 Task: Search one way flight ticket for 3 adults in first from Amarillo: Rick Husband Amarillo International Airport to Fort Wayne: Fort Wayne International Airport on 8-4-2023. Number of bags: 1 carry on bag. Price is upto 87000. Outbound departure time preference is 21:30.
Action: Mouse moved to (256, 336)
Screenshot: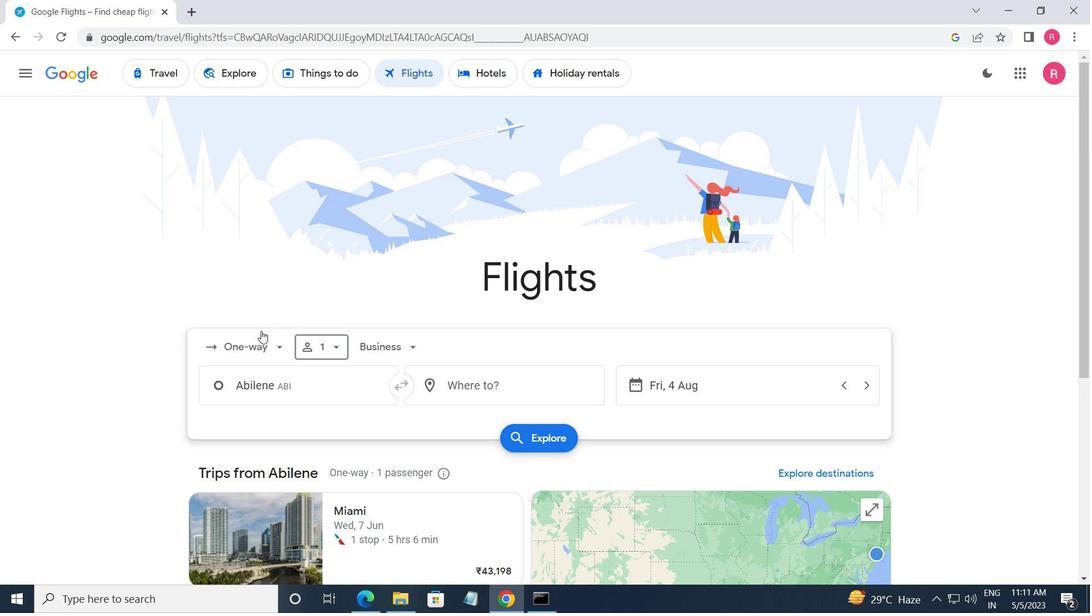 
Action: Mouse pressed left at (256, 336)
Screenshot: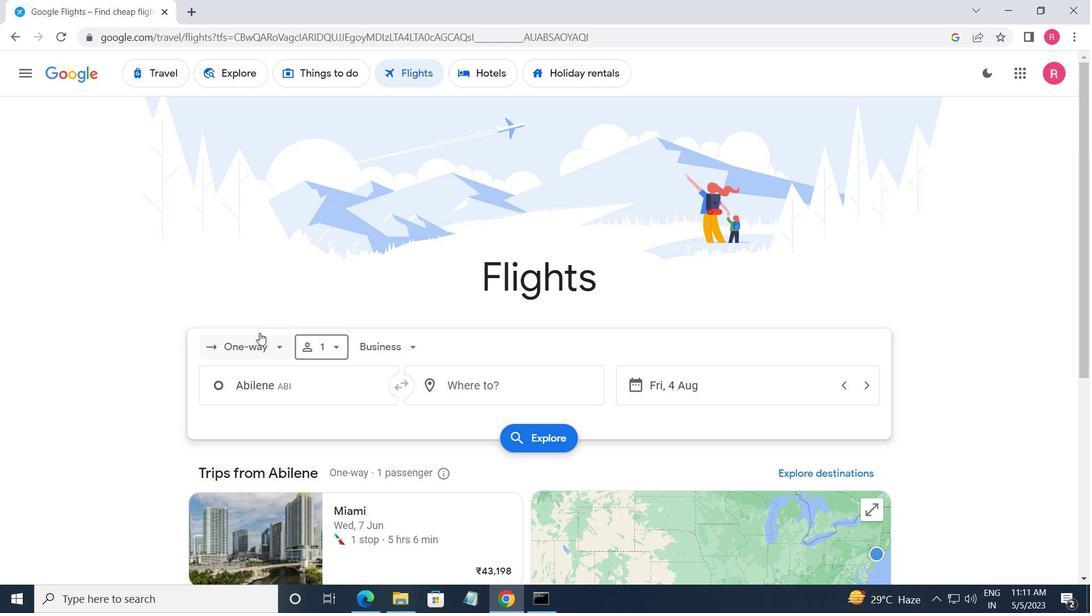 
Action: Mouse moved to (281, 405)
Screenshot: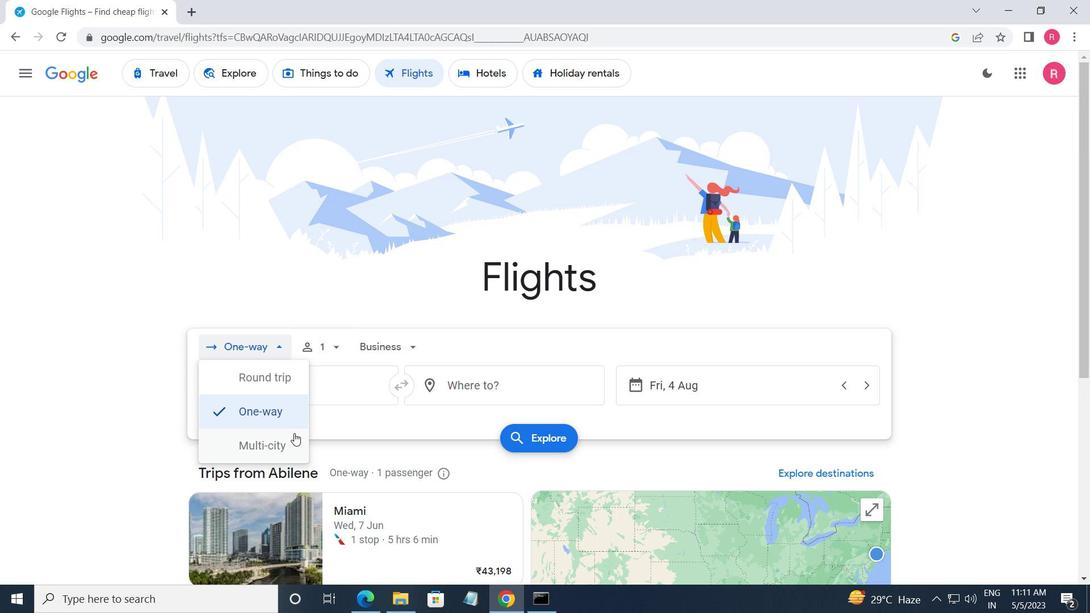
Action: Mouse pressed left at (281, 405)
Screenshot: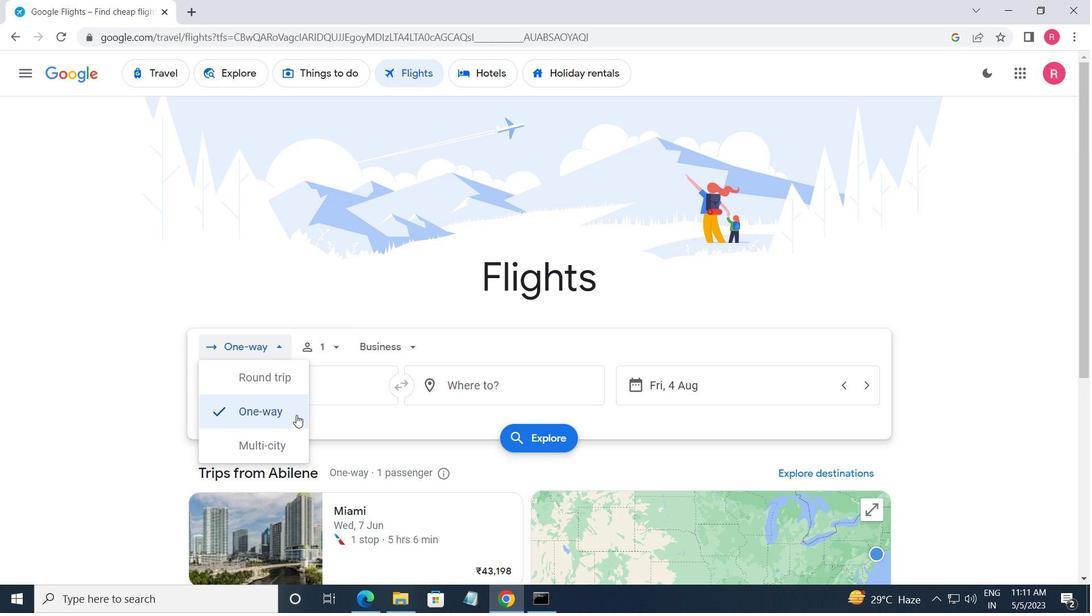 
Action: Mouse moved to (337, 354)
Screenshot: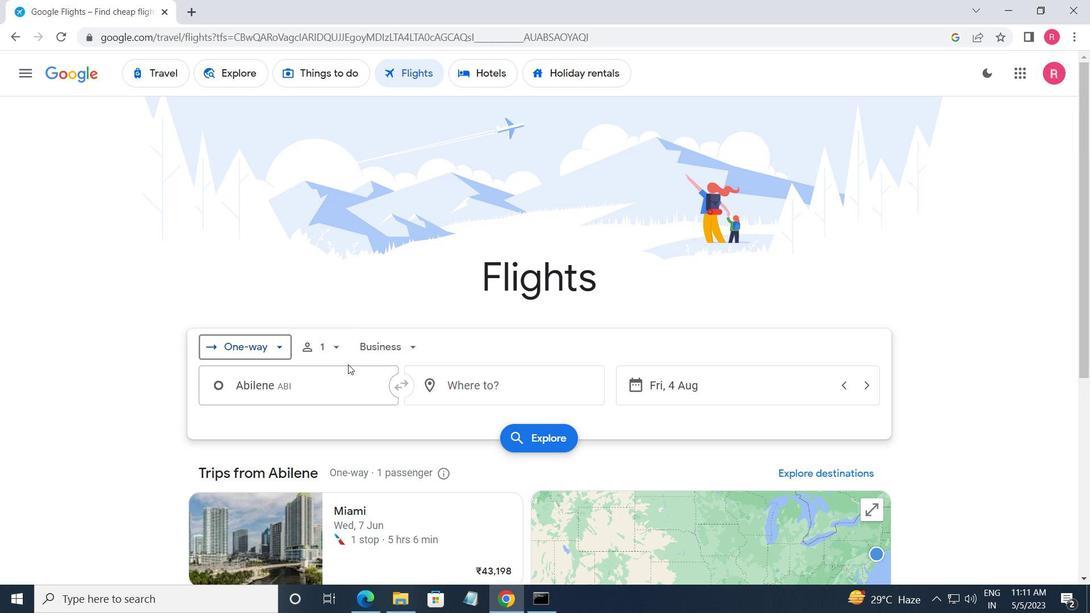 
Action: Mouse pressed left at (337, 354)
Screenshot: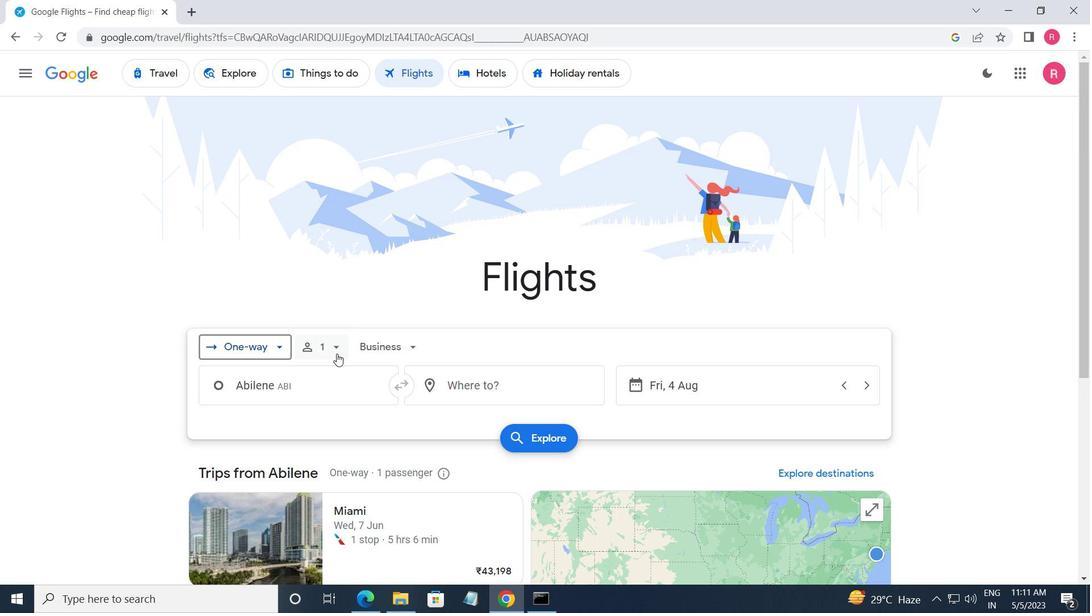 
Action: Mouse moved to (451, 385)
Screenshot: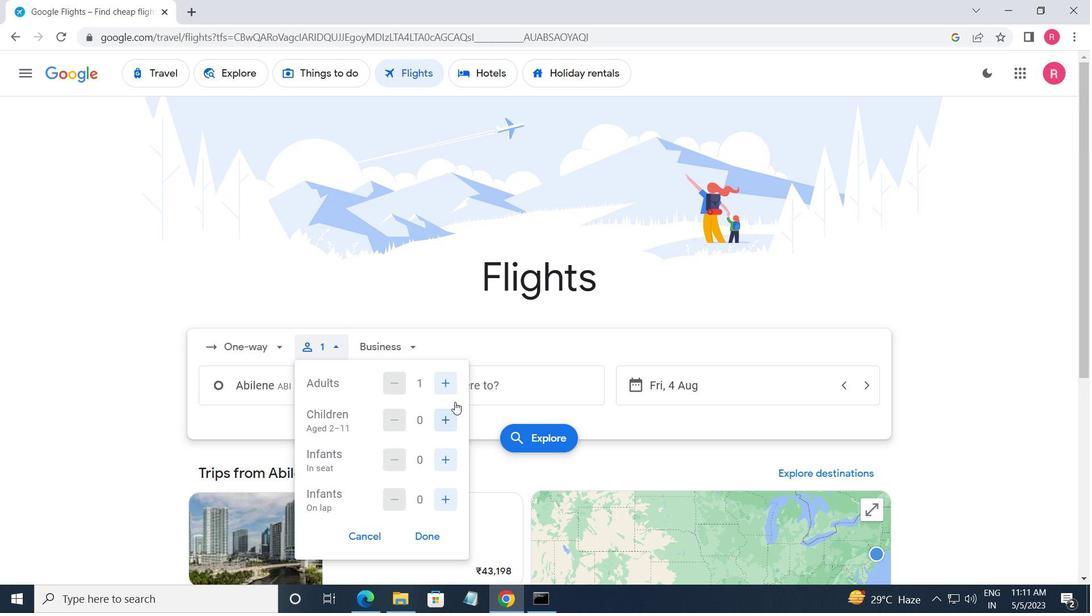 
Action: Mouse pressed left at (451, 385)
Screenshot: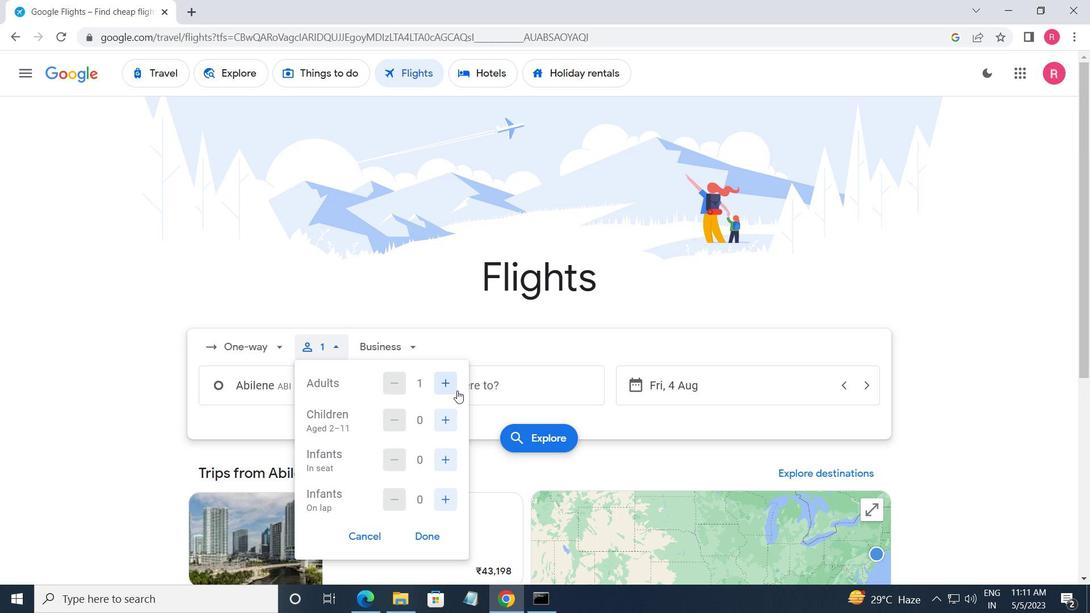 
Action: Mouse pressed left at (451, 385)
Screenshot: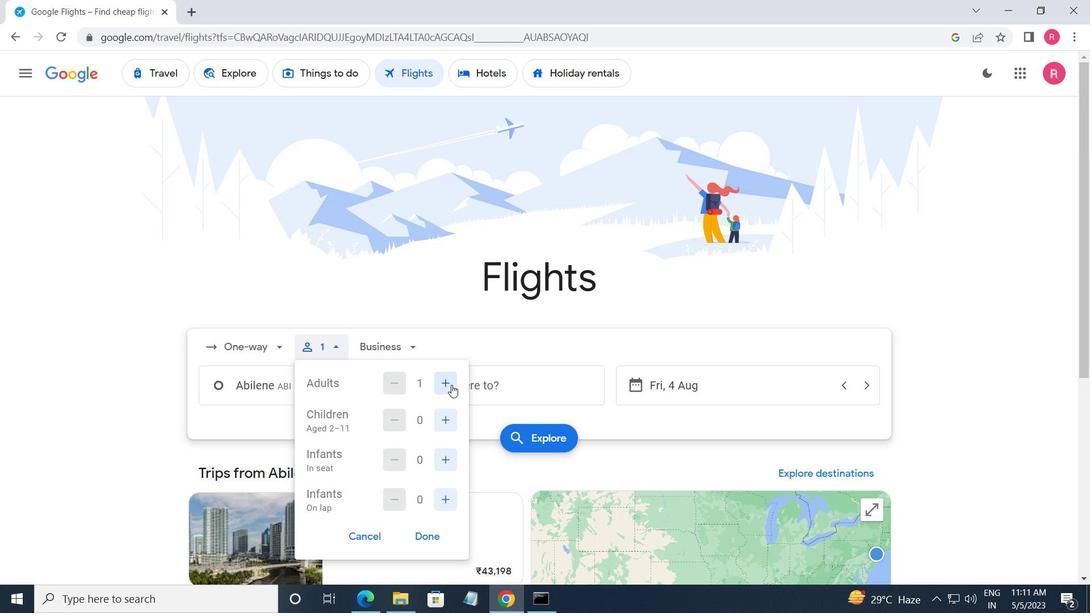 
Action: Mouse moved to (391, 345)
Screenshot: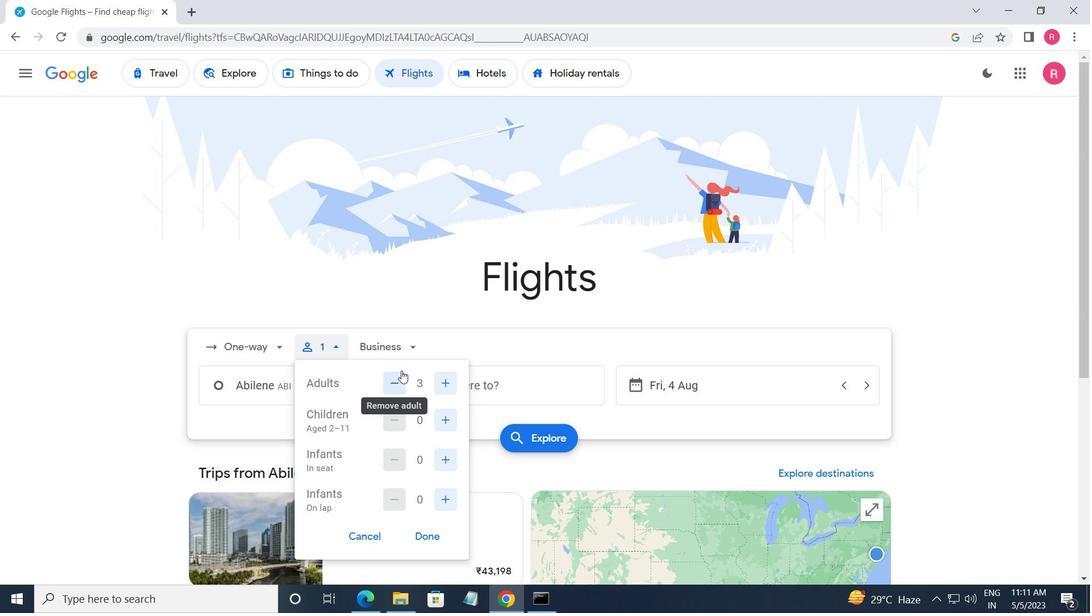 
Action: Mouse pressed left at (391, 345)
Screenshot: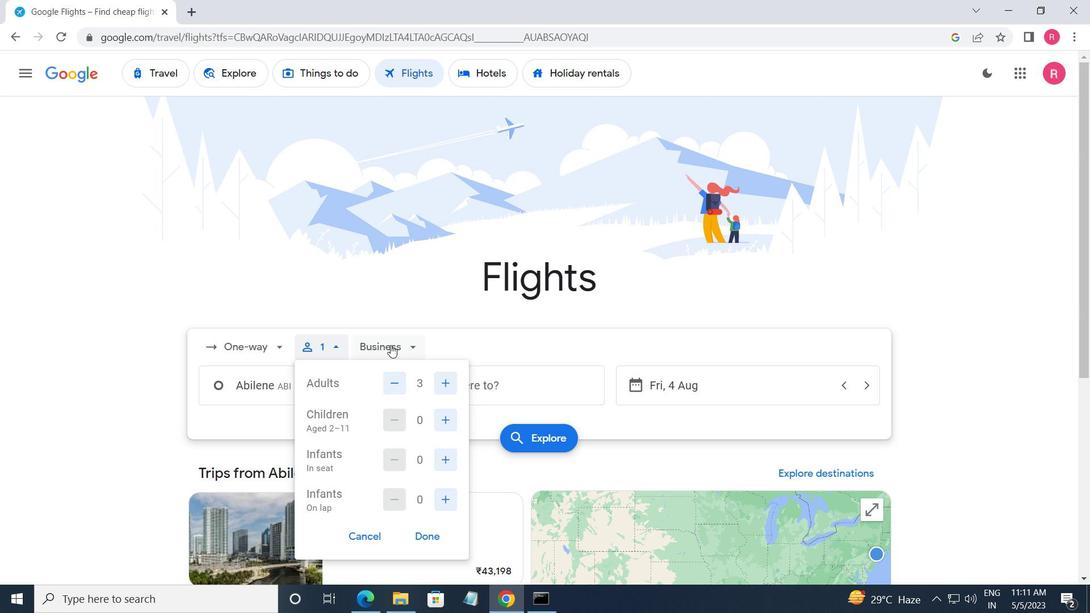 
Action: Mouse moved to (426, 482)
Screenshot: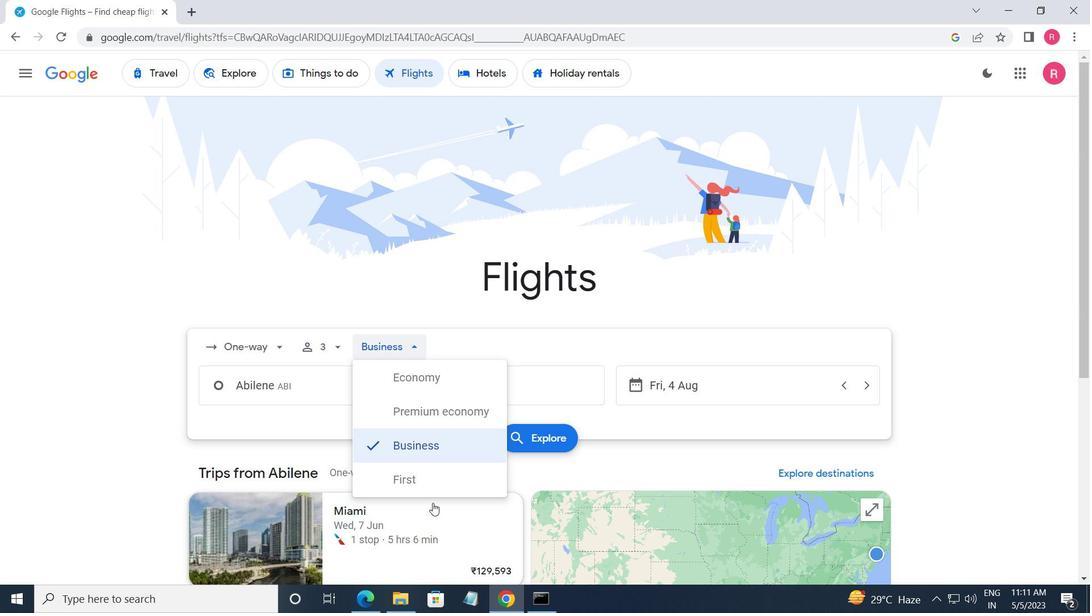 
Action: Mouse pressed left at (426, 482)
Screenshot: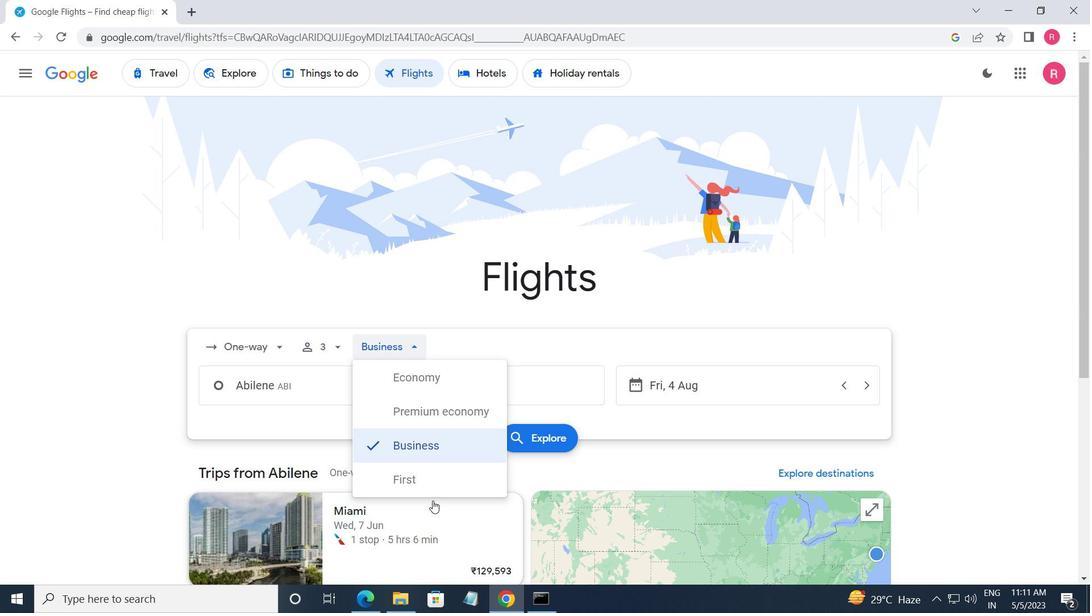 
Action: Mouse moved to (358, 397)
Screenshot: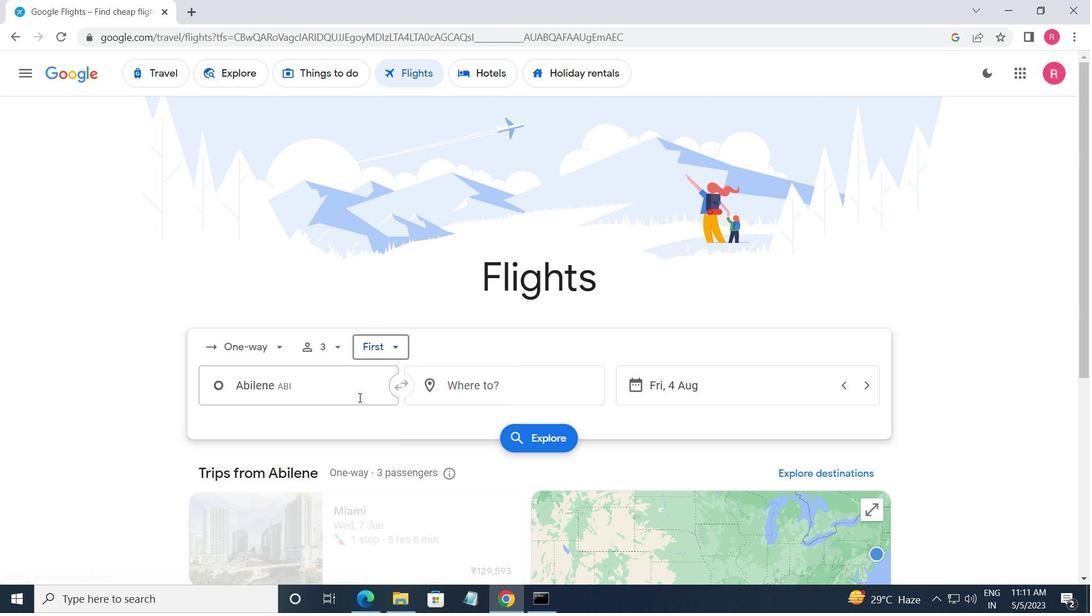 
Action: Mouse pressed left at (358, 397)
Screenshot: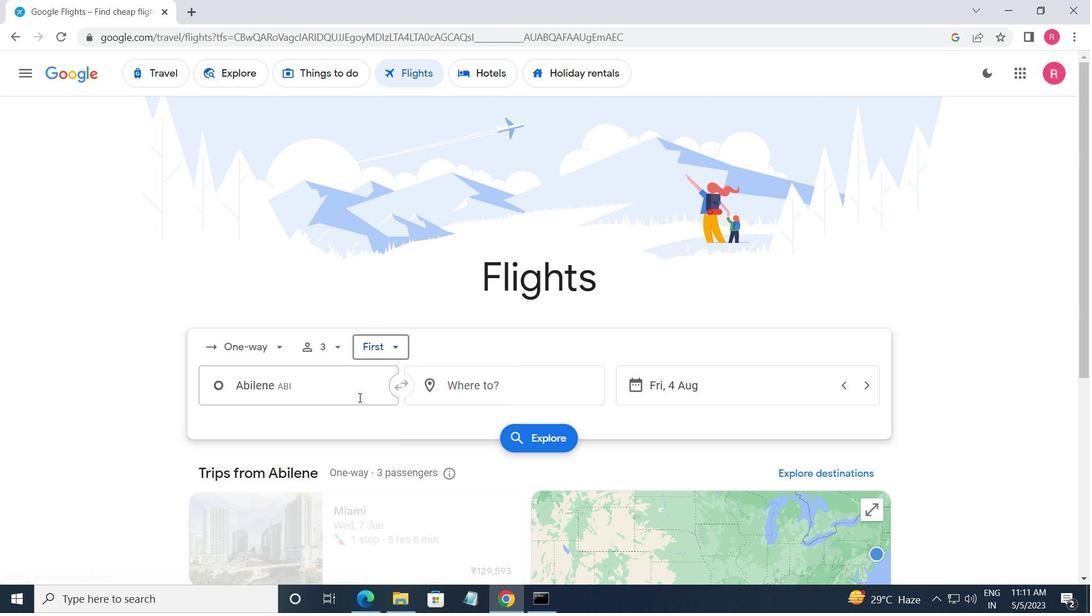 
Action: Mouse moved to (359, 395)
Screenshot: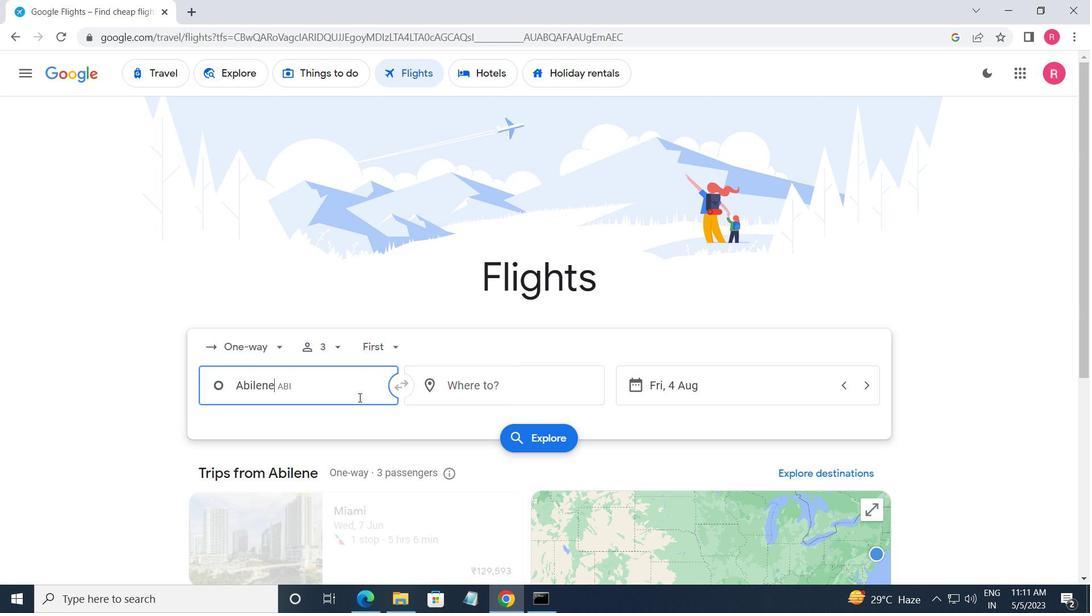 
Action: Key pressed <Key.shift>RICK<Key.space>
Screenshot: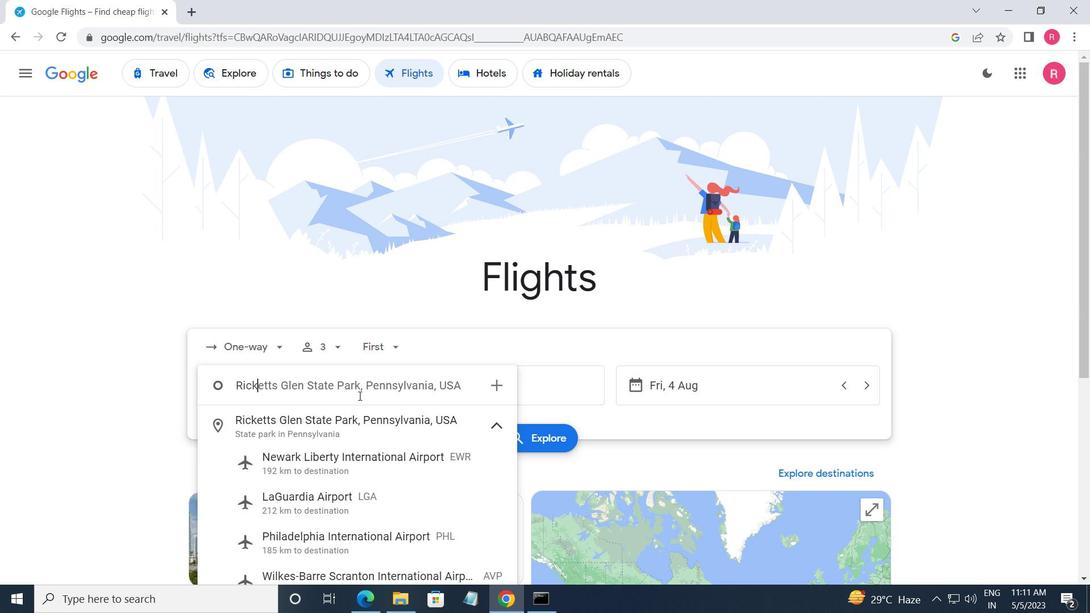 
Action: Mouse moved to (352, 434)
Screenshot: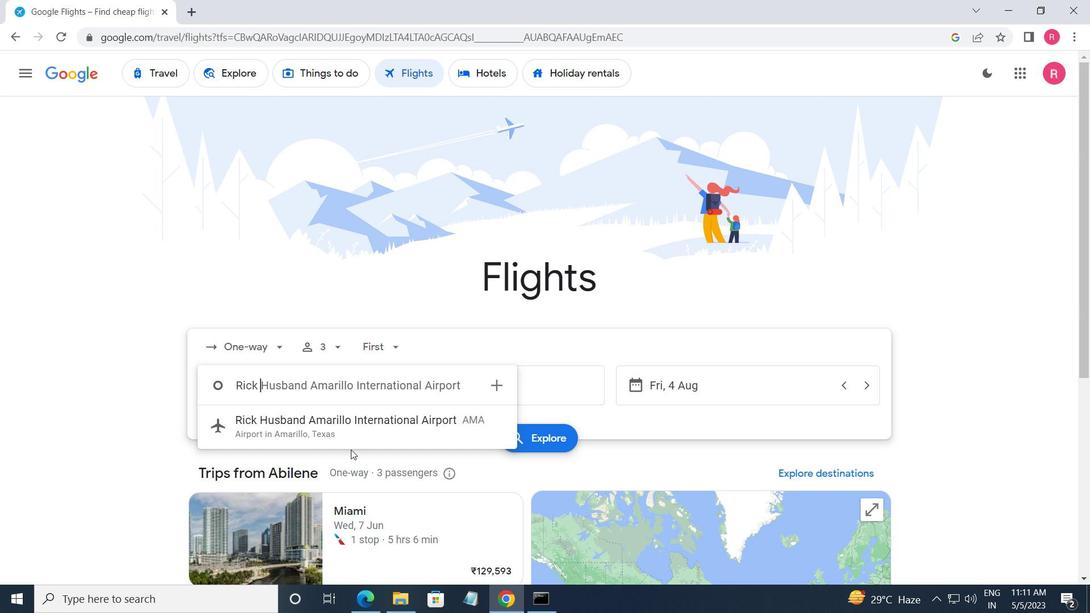 
Action: Mouse pressed left at (352, 434)
Screenshot: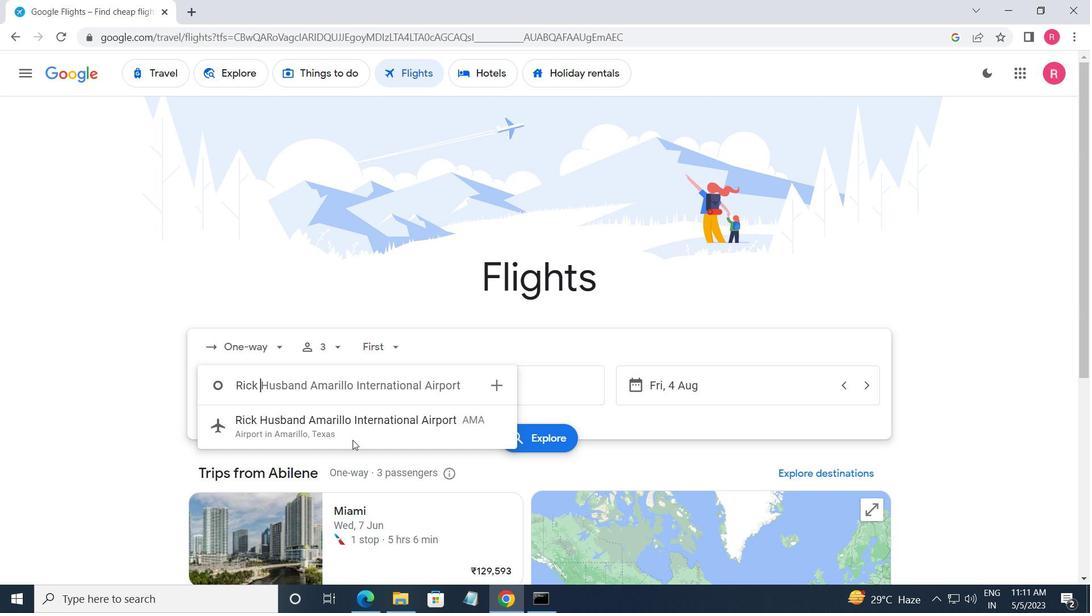 
Action: Mouse moved to (453, 391)
Screenshot: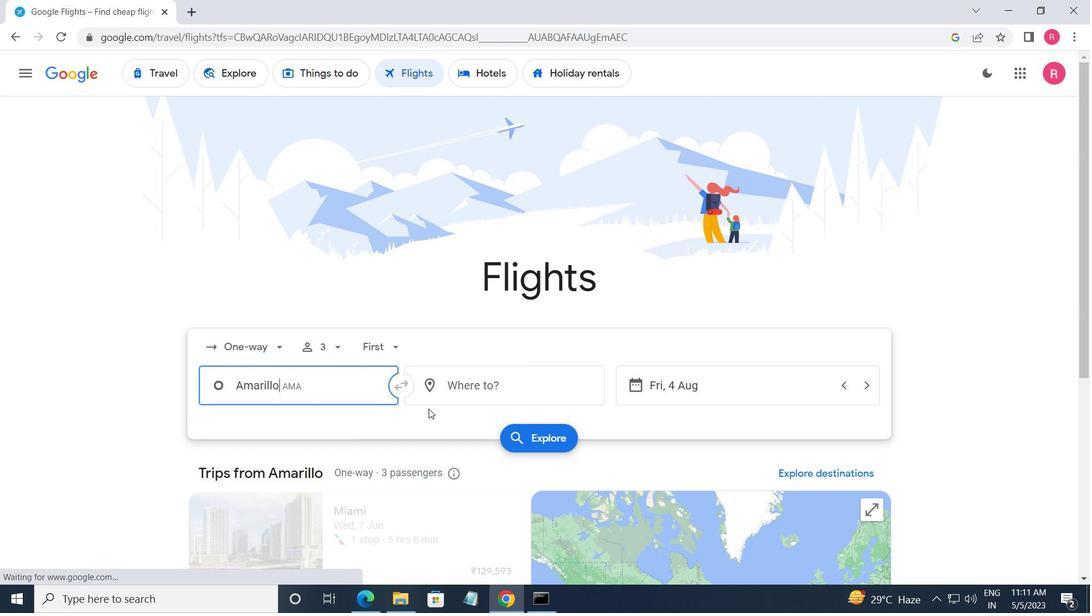 
Action: Mouse pressed left at (453, 391)
Screenshot: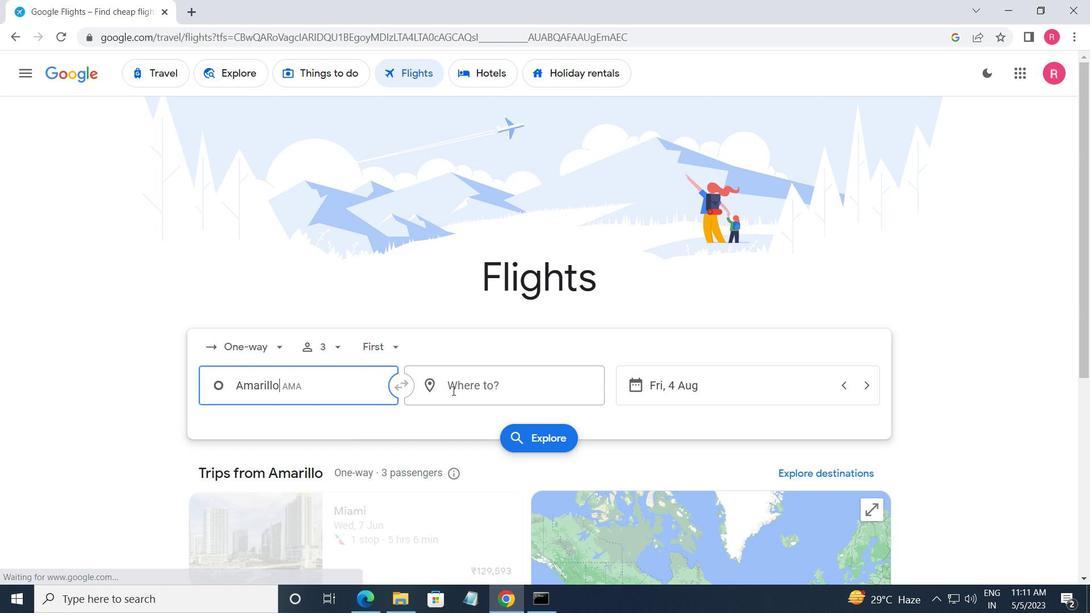 
Action: Mouse moved to (503, 523)
Screenshot: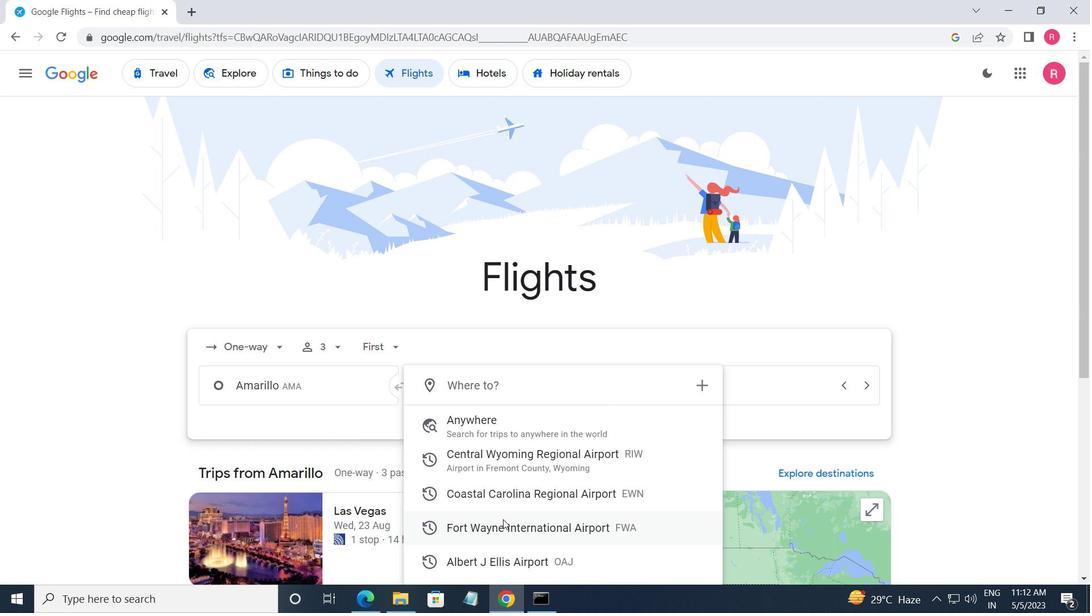 
Action: Mouse pressed left at (503, 523)
Screenshot: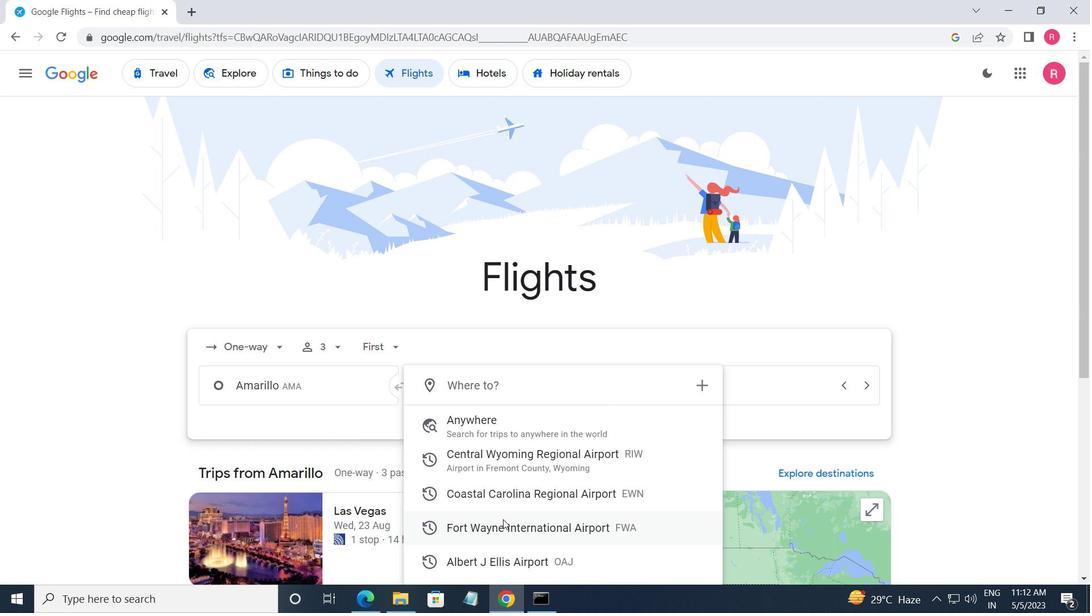 
Action: Mouse moved to (763, 390)
Screenshot: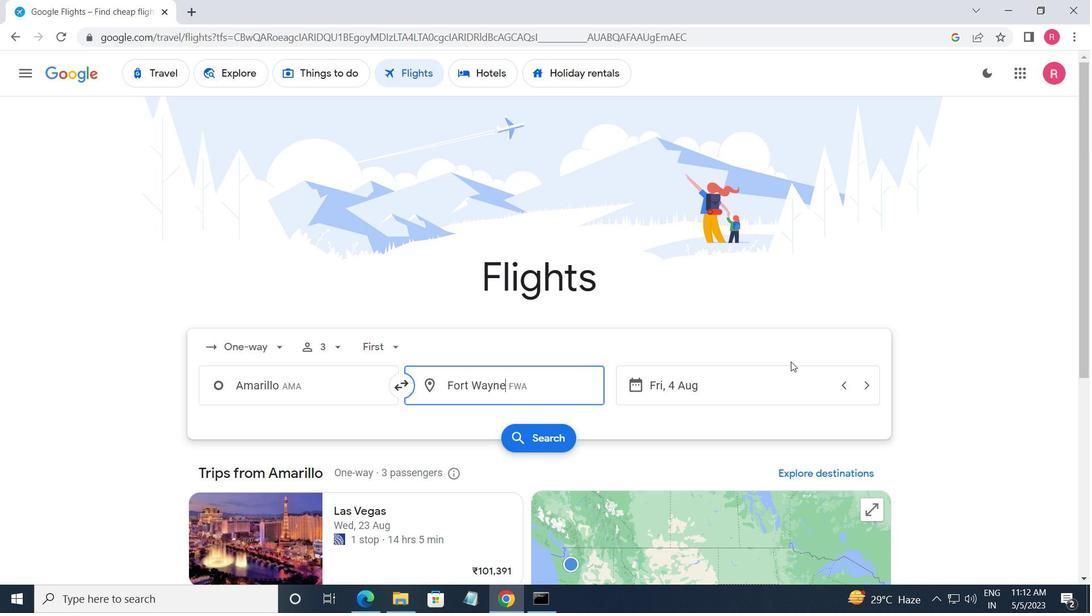 
Action: Mouse pressed left at (763, 390)
Screenshot: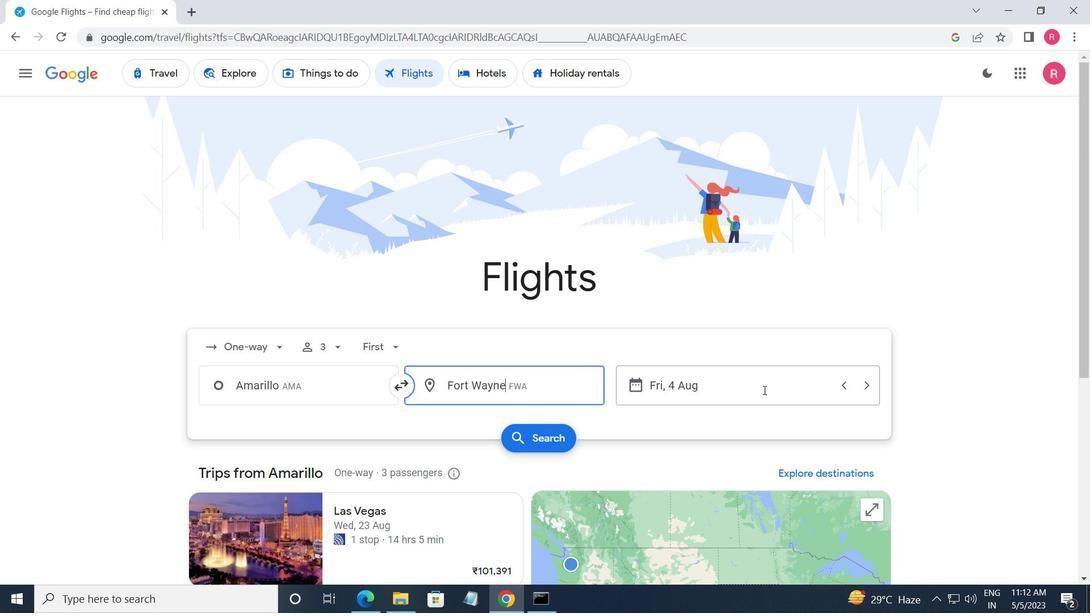 
Action: Mouse moved to (548, 326)
Screenshot: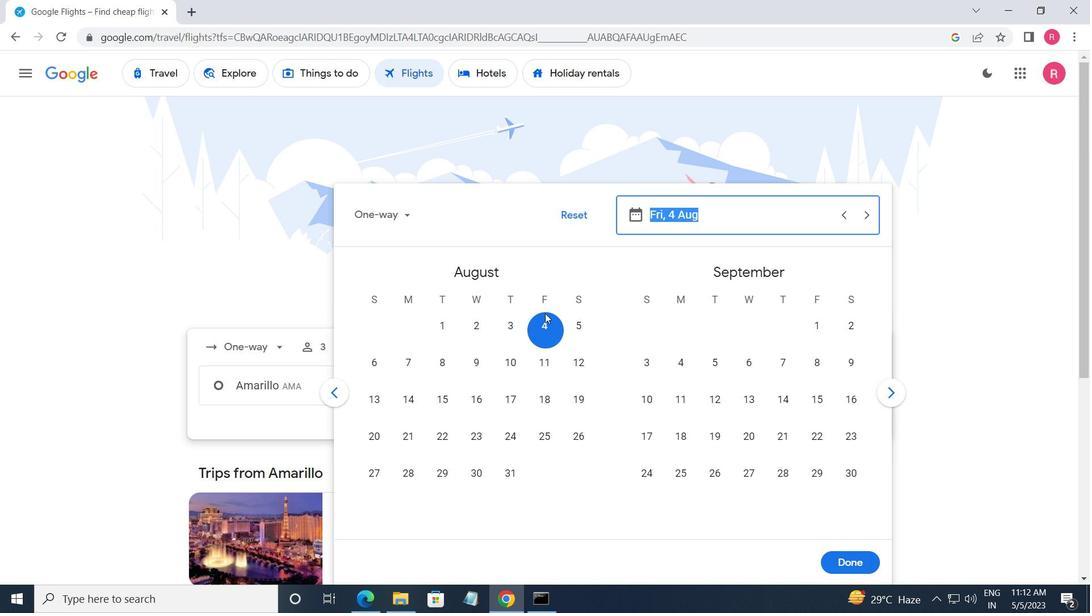 
Action: Mouse pressed left at (548, 326)
Screenshot: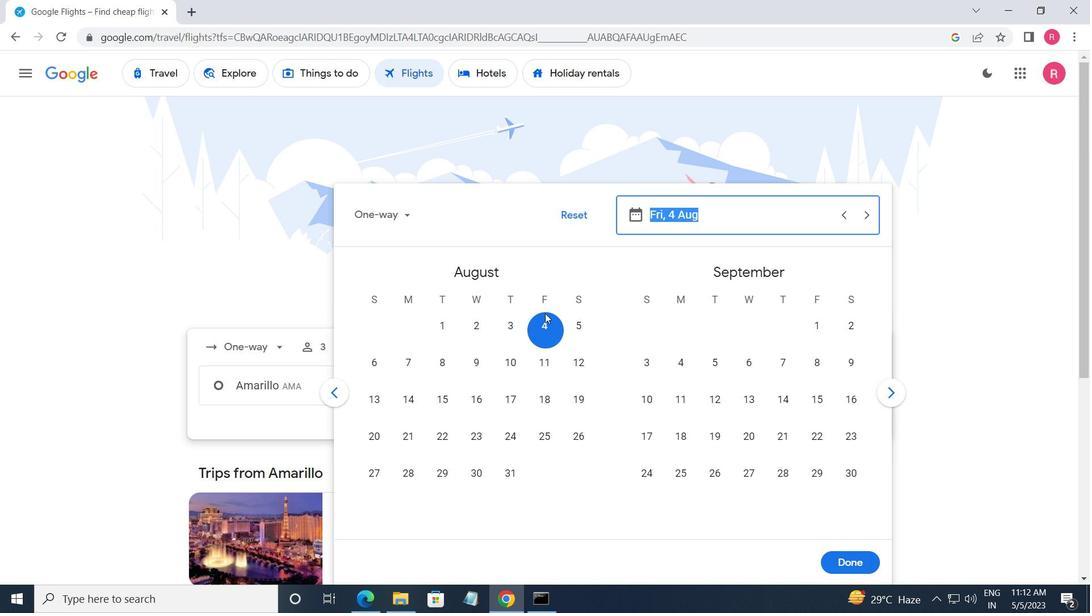
Action: Mouse moved to (848, 554)
Screenshot: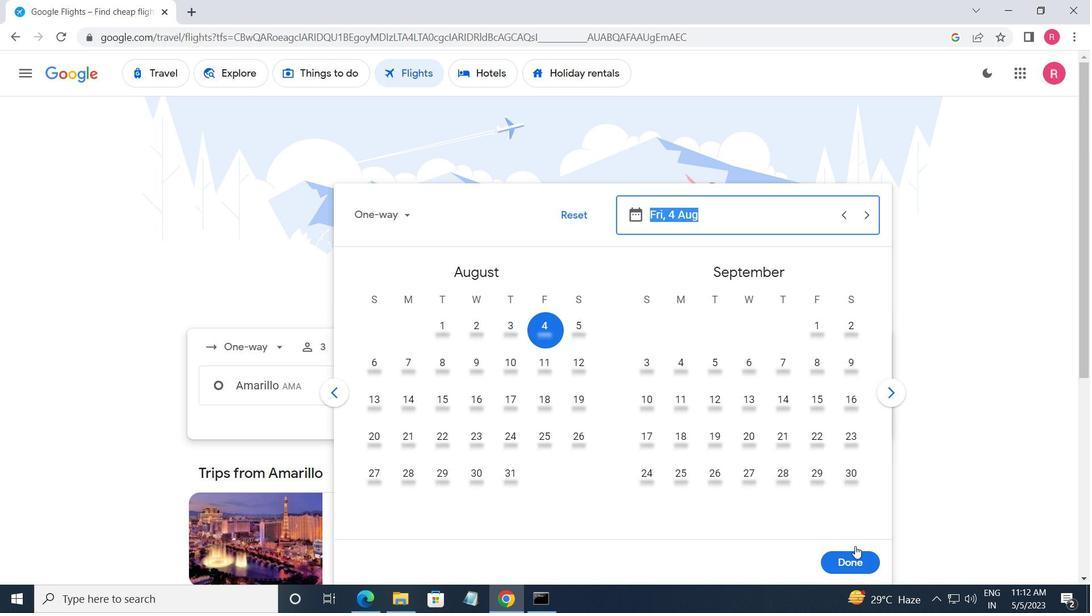 
Action: Mouse pressed left at (848, 554)
Screenshot: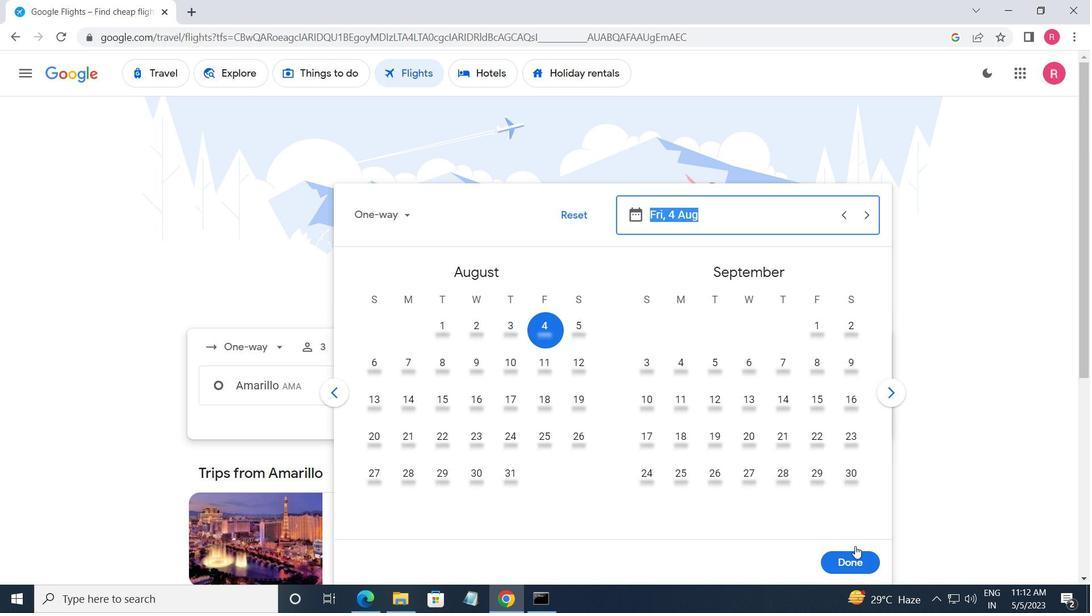 
Action: Mouse moved to (550, 425)
Screenshot: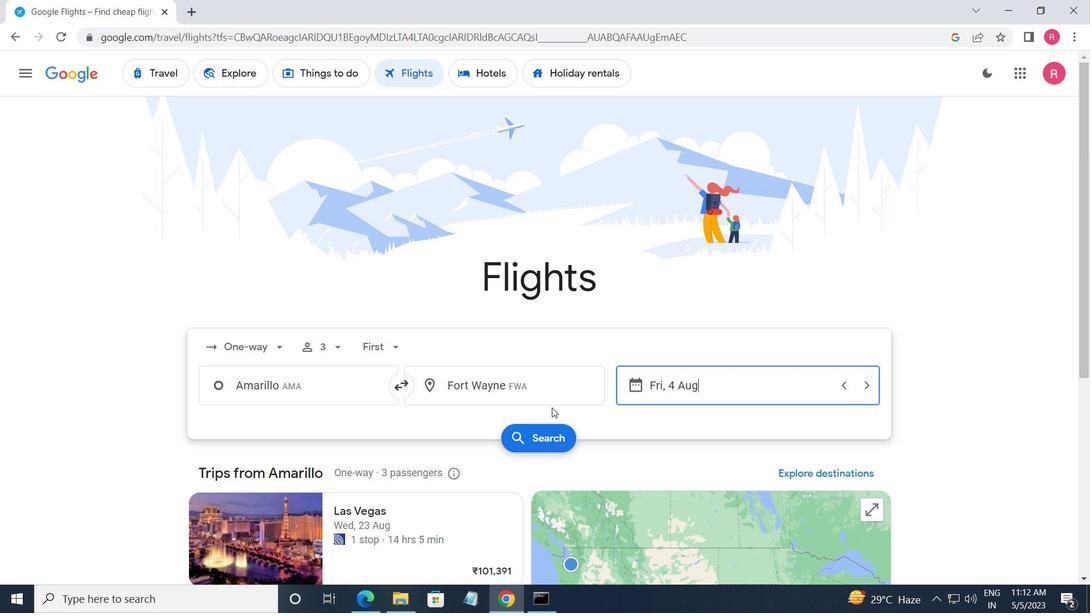 
Action: Mouse pressed left at (550, 425)
Screenshot: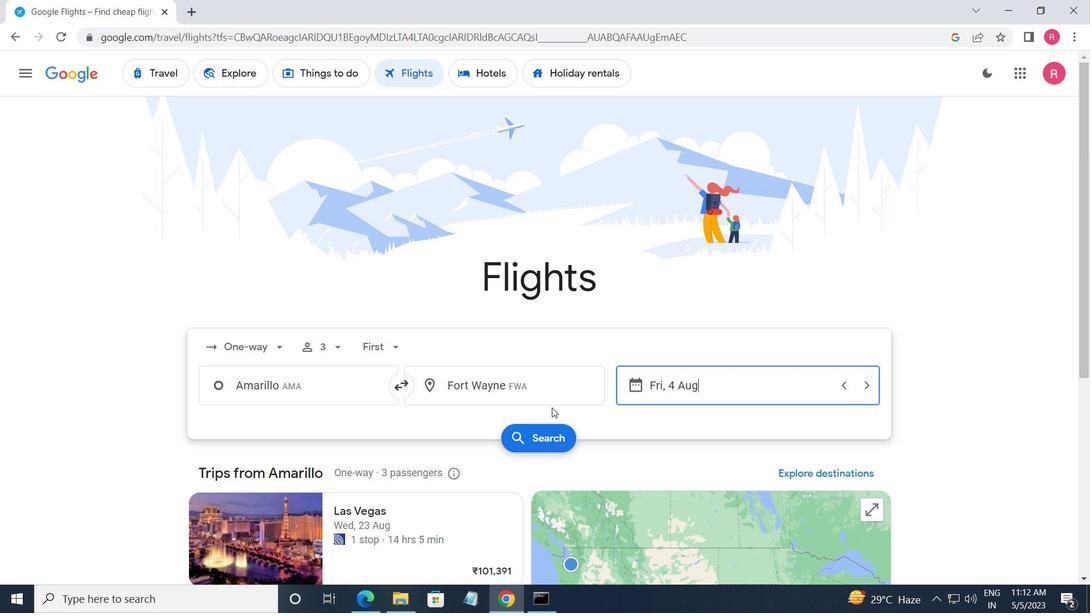 
Action: Mouse moved to (206, 204)
Screenshot: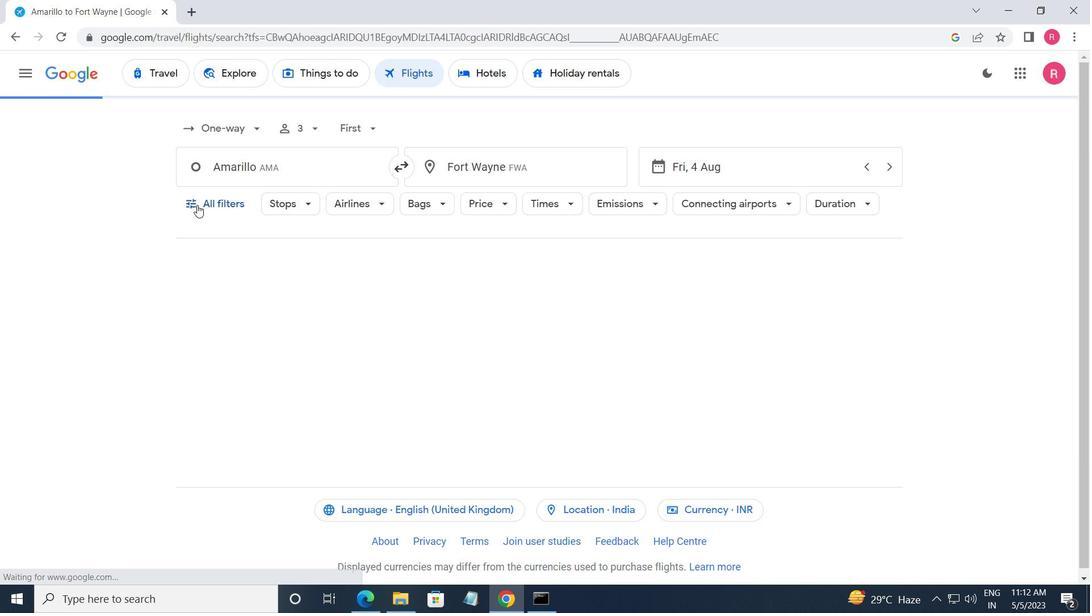 
Action: Mouse pressed left at (206, 204)
Screenshot: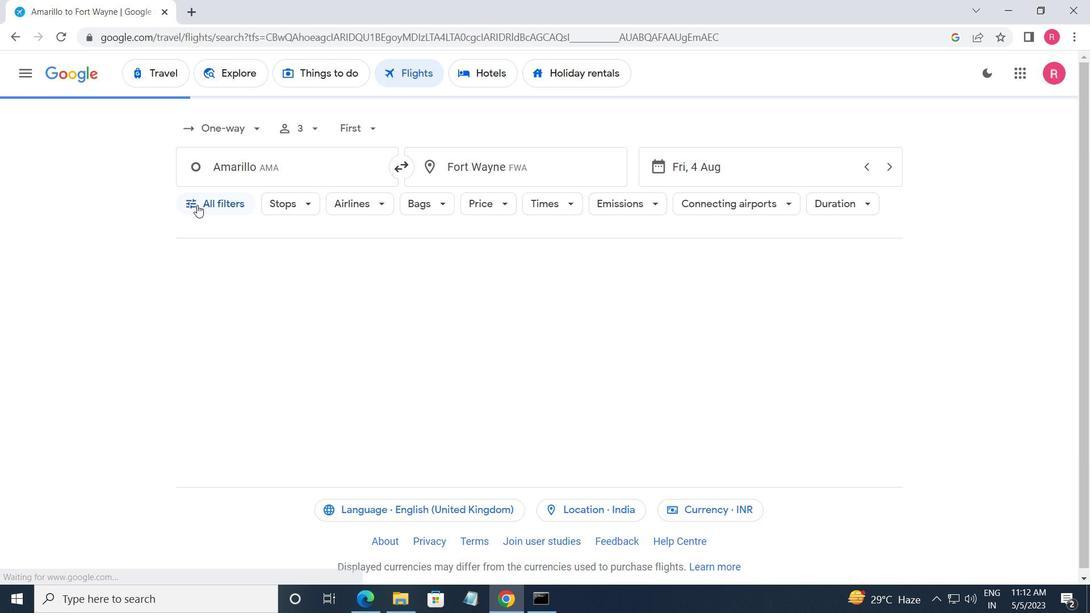 
Action: Mouse moved to (257, 336)
Screenshot: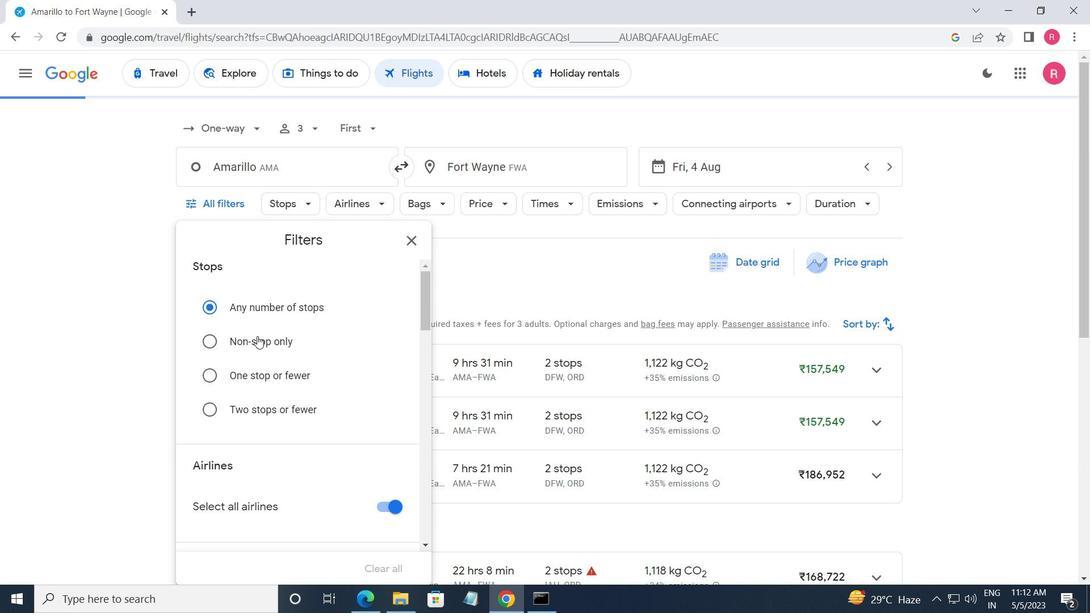 
Action: Mouse scrolled (257, 336) with delta (0, 0)
Screenshot: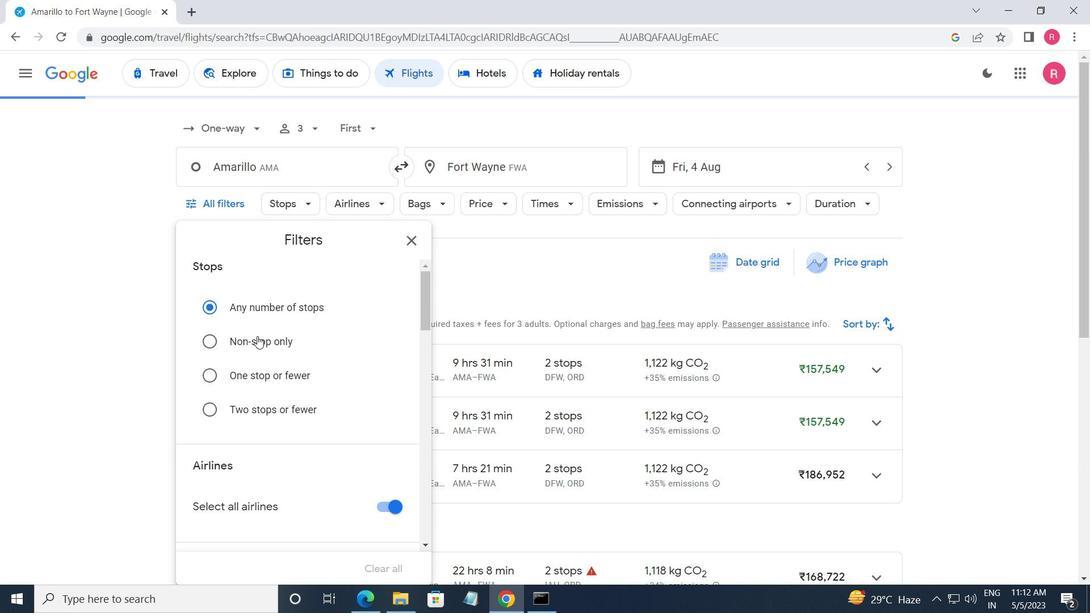 
Action: Mouse scrolled (257, 336) with delta (0, 0)
Screenshot: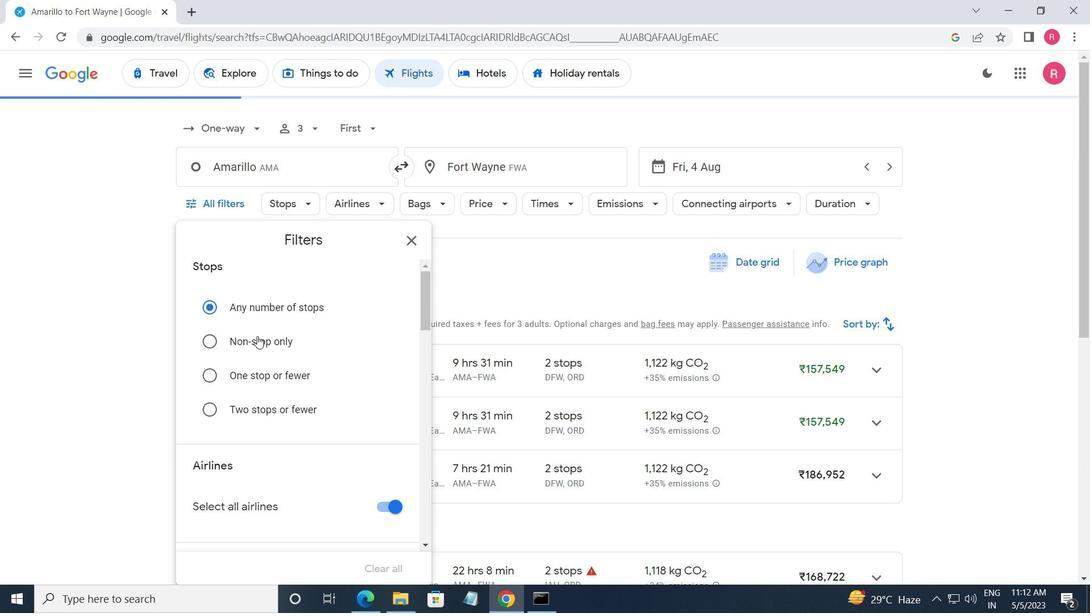 
Action: Mouse scrolled (257, 336) with delta (0, 0)
Screenshot: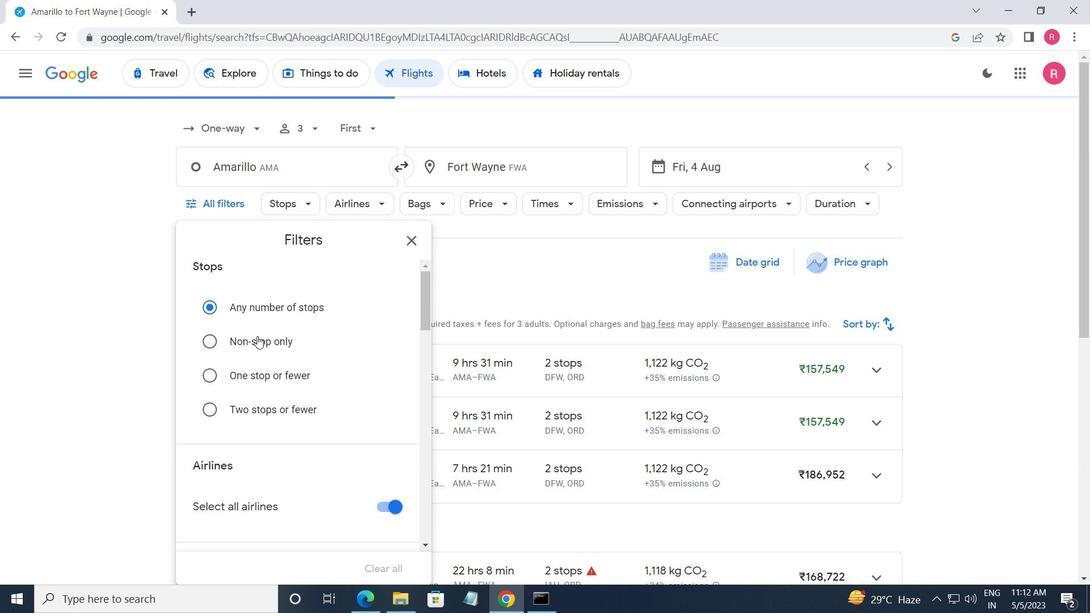 
Action: Mouse moved to (269, 333)
Screenshot: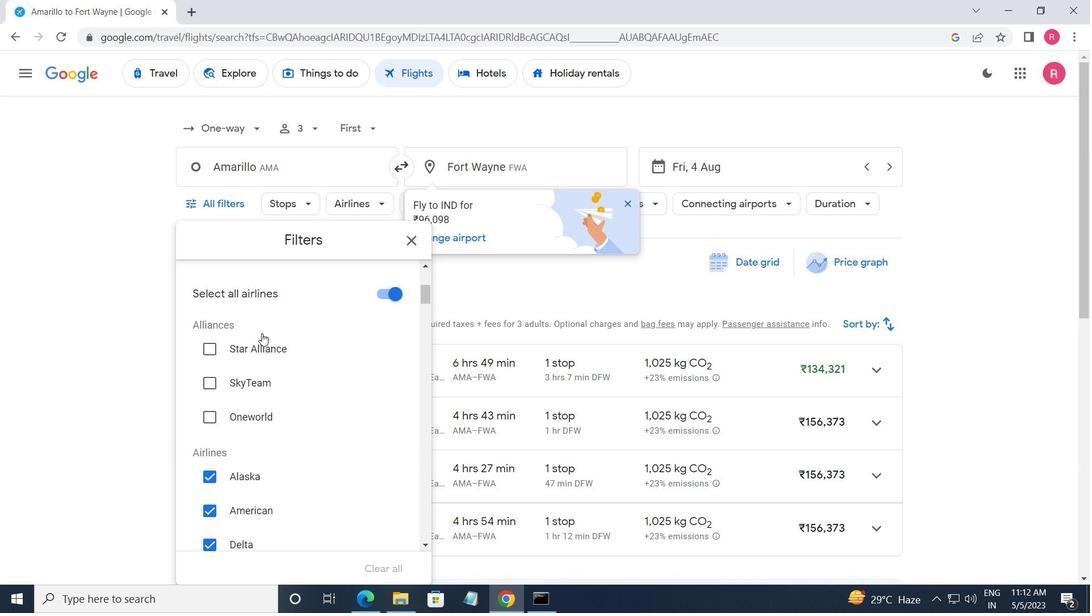
Action: Mouse scrolled (269, 333) with delta (0, 0)
Screenshot: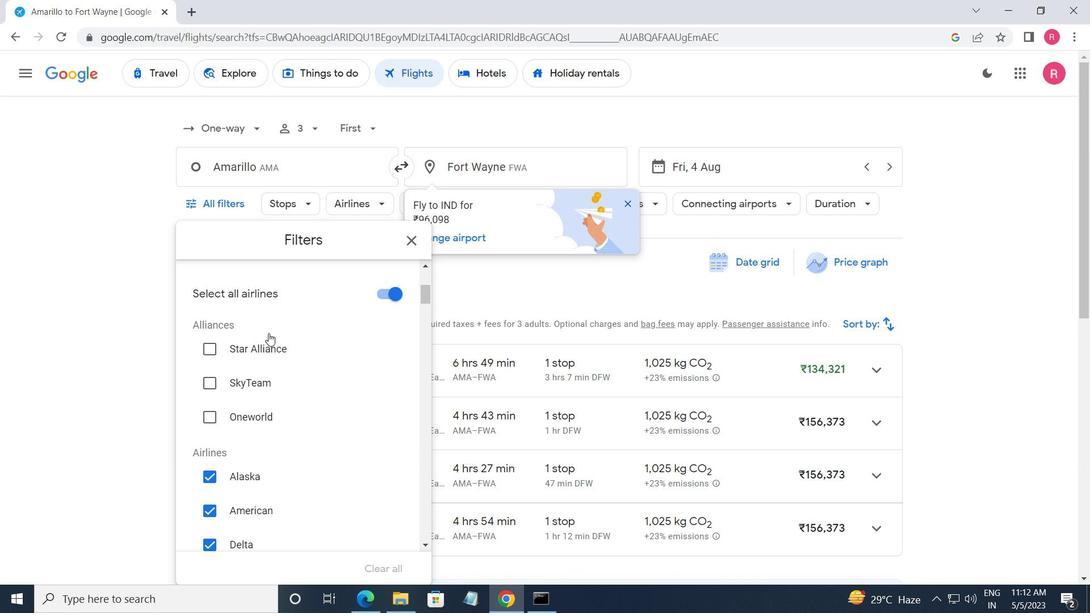 
Action: Mouse scrolled (269, 334) with delta (0, 0)
Screenshot: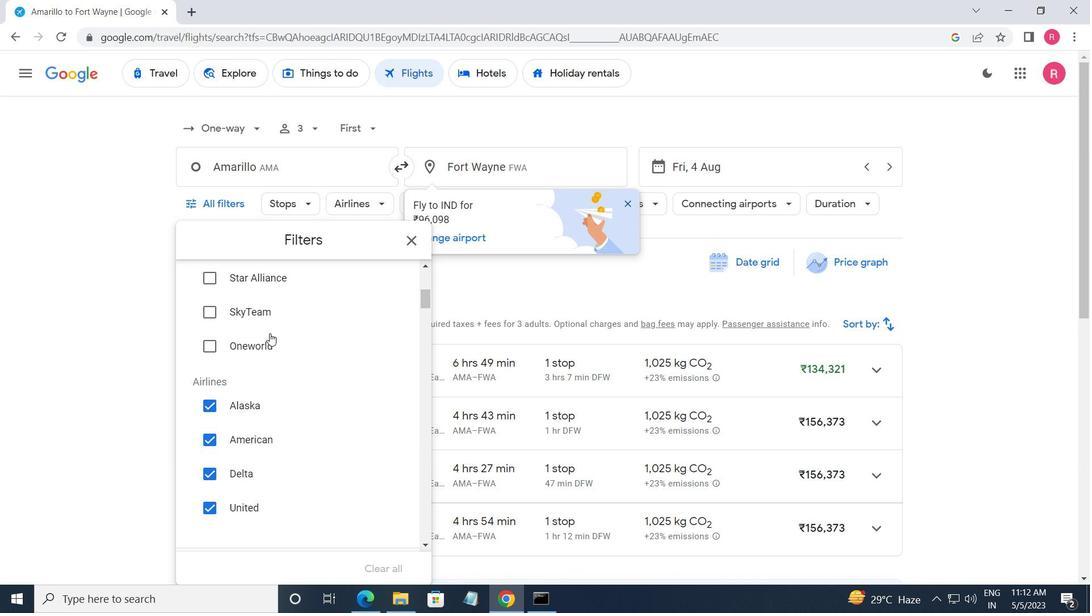 
Action: Mouse scrolled (269, 333) with delta (0, 0)
Screenshot: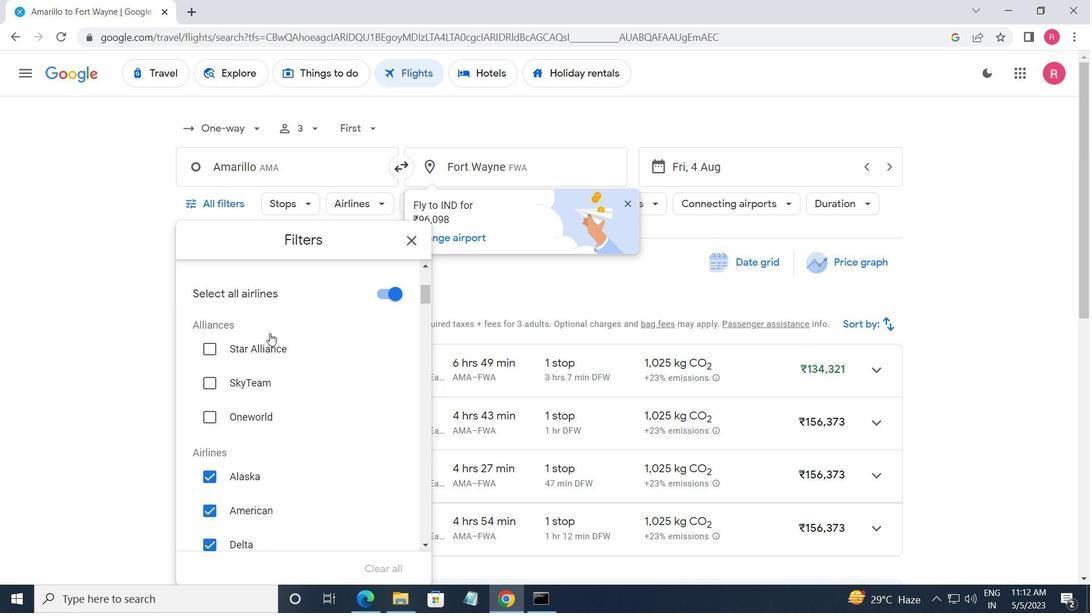 
Action: Mouse scrolled (269, 333) with delta (0, 0)
Screenshot: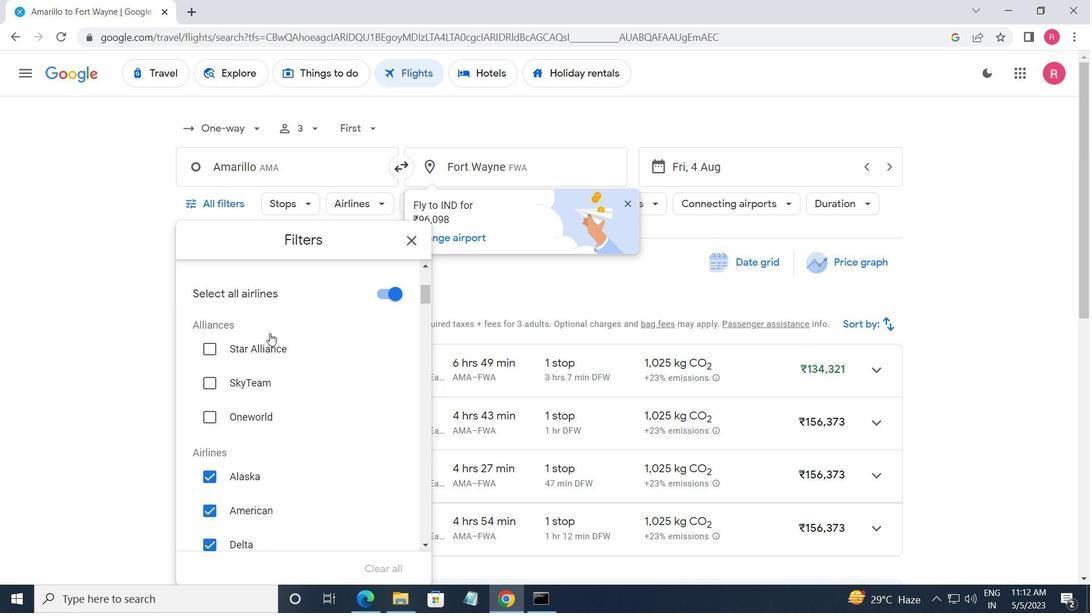 
Action: Mouse scrolled (269, 333) with delta (0, 0)
Screenshot: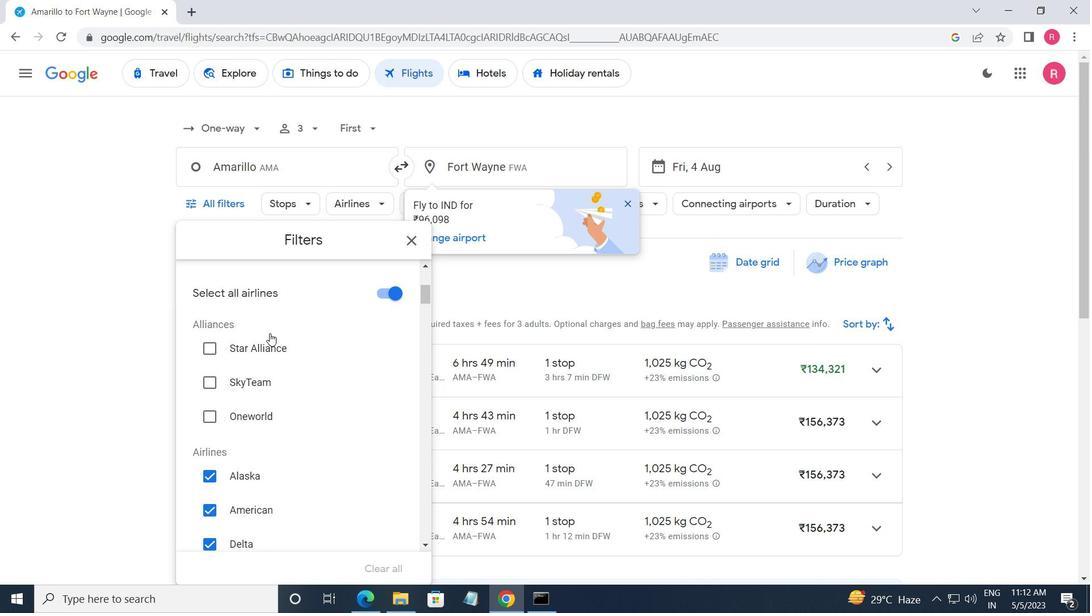 
Action: Mouse scrolled (269, 333) with delta (0, 0)
Screenshot: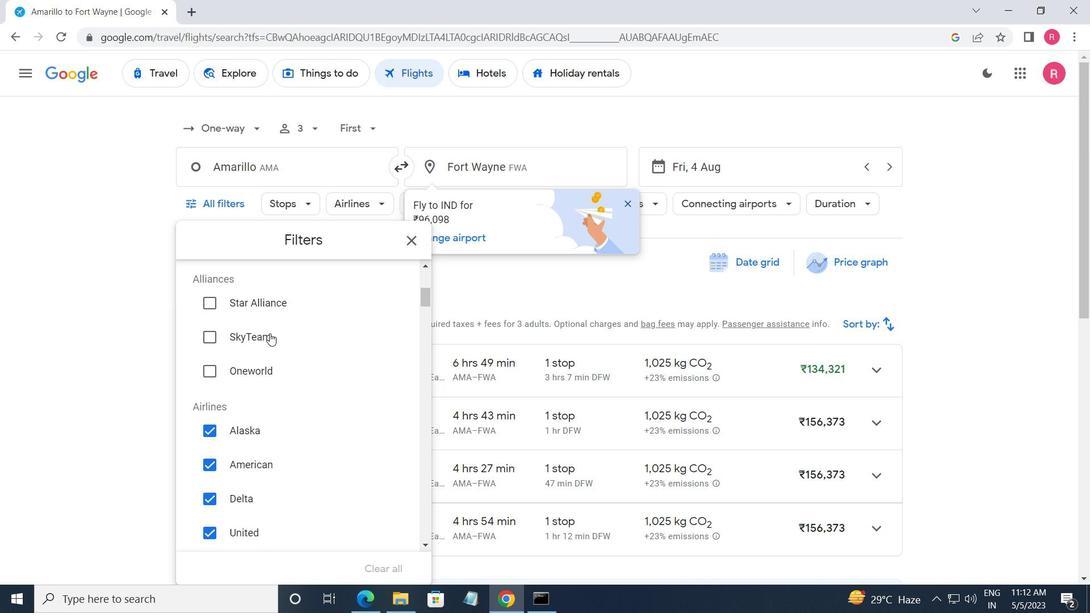 
Action: Mouse scrolled (269, 333) with delta (0, 0)
Screenshot: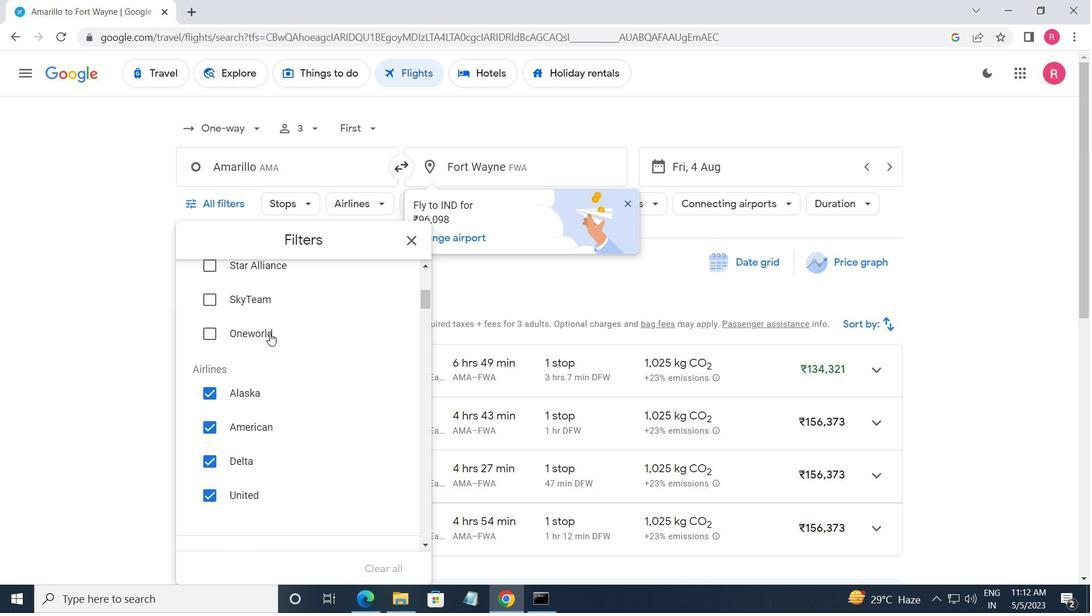 
Action: Mouse moved to (271, 338)
Screenshot: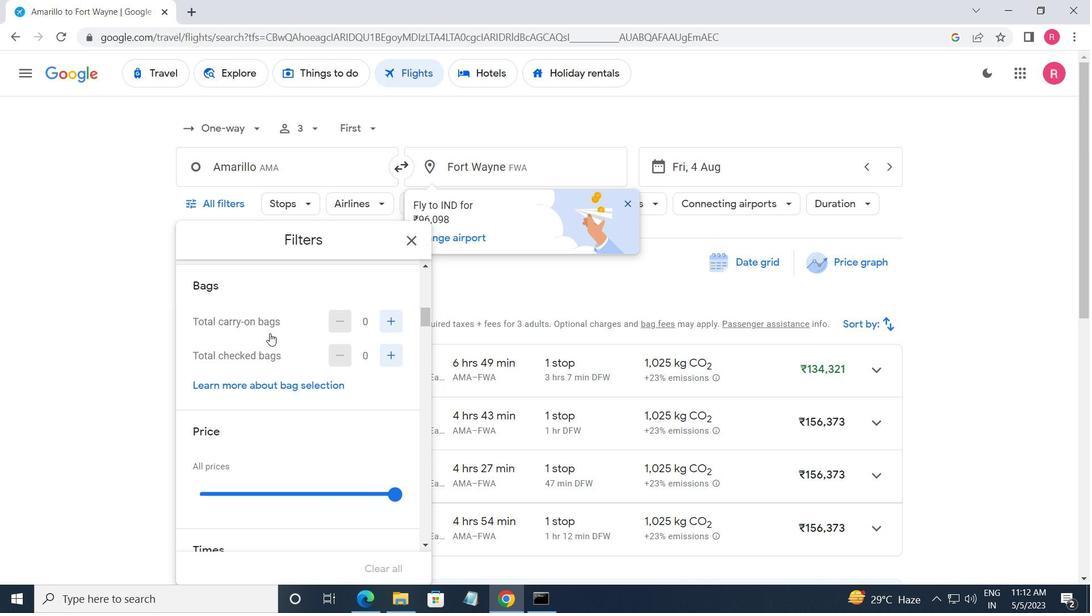 
Action: Mouse scrolled (271, 338) with delta (0, 0)
Screenshot: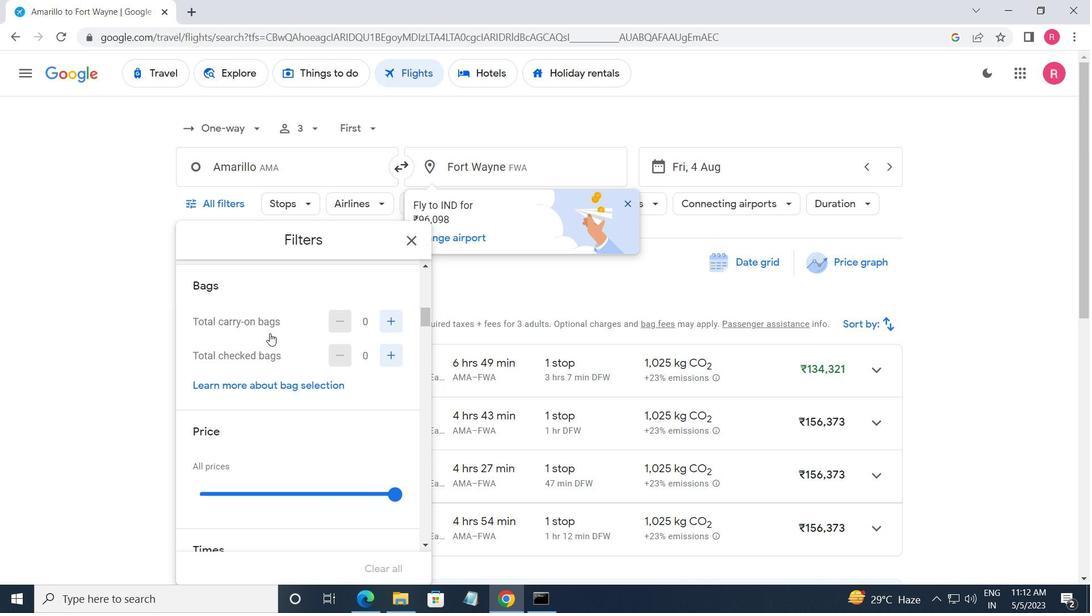 
Action: Mouse moved to (271, 340)
Screenshot: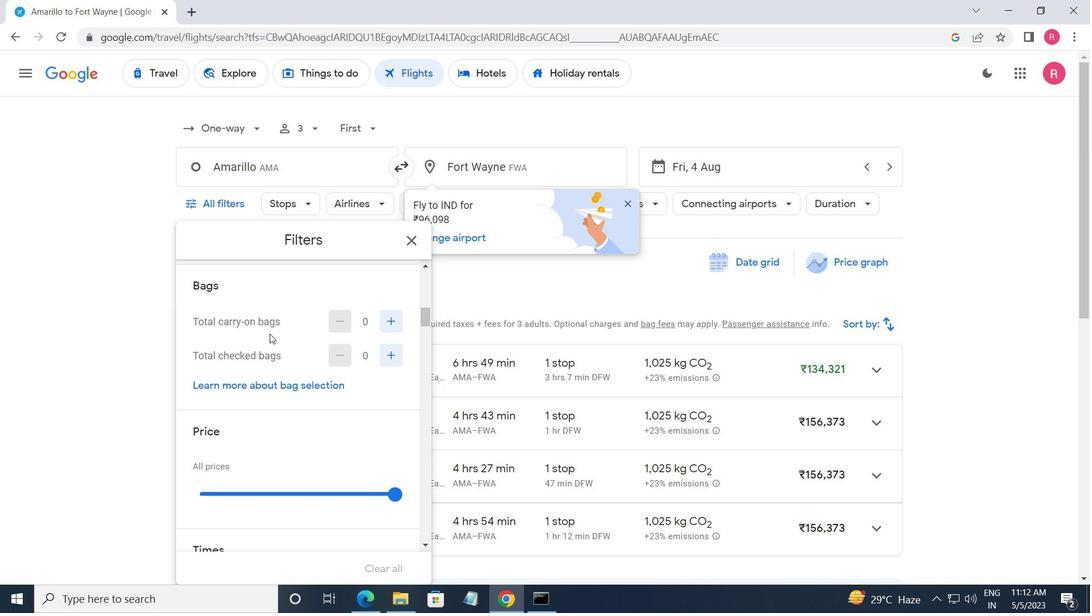 
Action: Mouse scrolled (271, 339) with delta (0, 0)
Screenshot: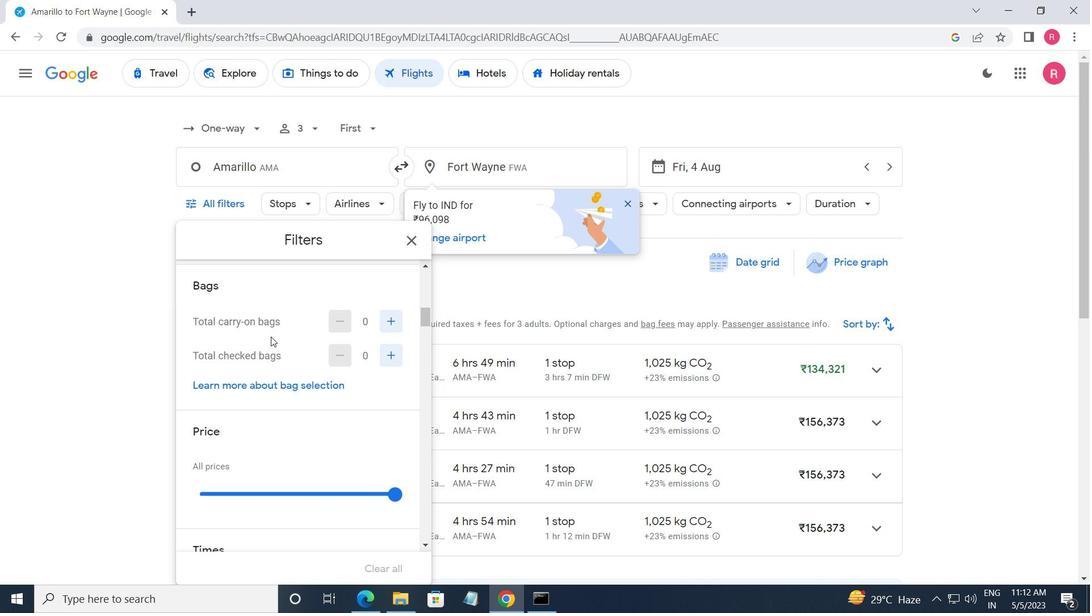 
Action: Mouse moved to (326, 330)
Screenshot: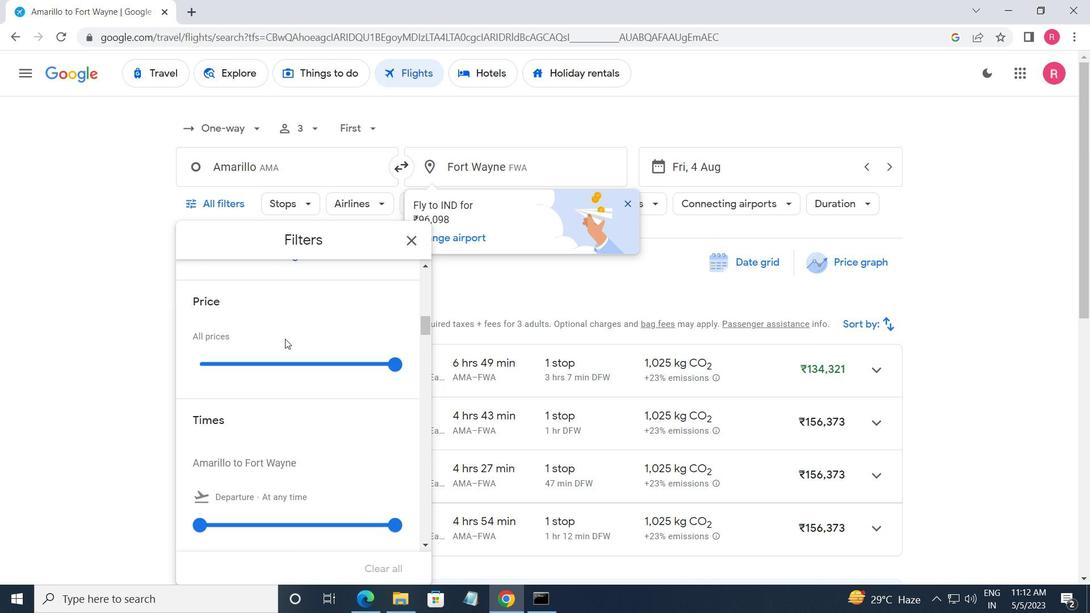 
Action: Mouse scrolled (326, 331) with delta (0, 0)
Screenshot: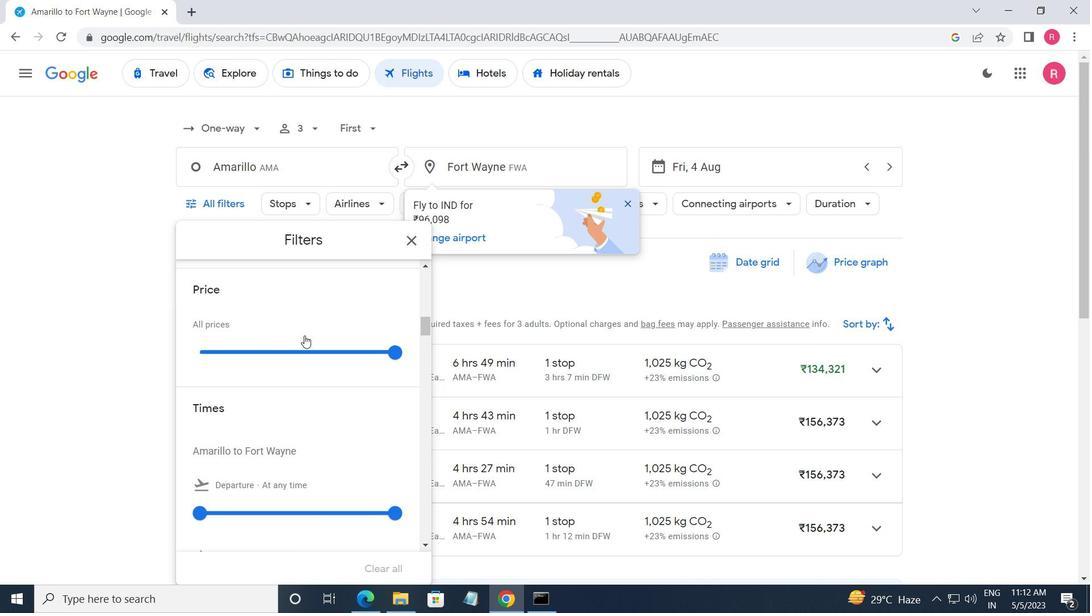 
Action: Mouse moved to (327, 330)
Screenshot: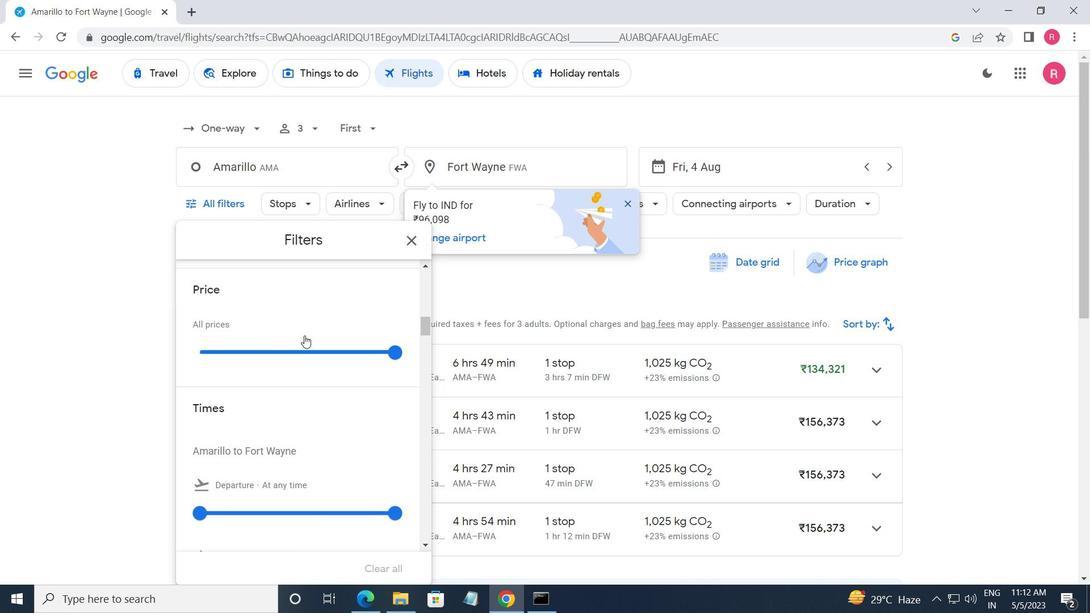 
Action: Mouse scrolled (327, 330) with delta (0, 0)
Screenshot: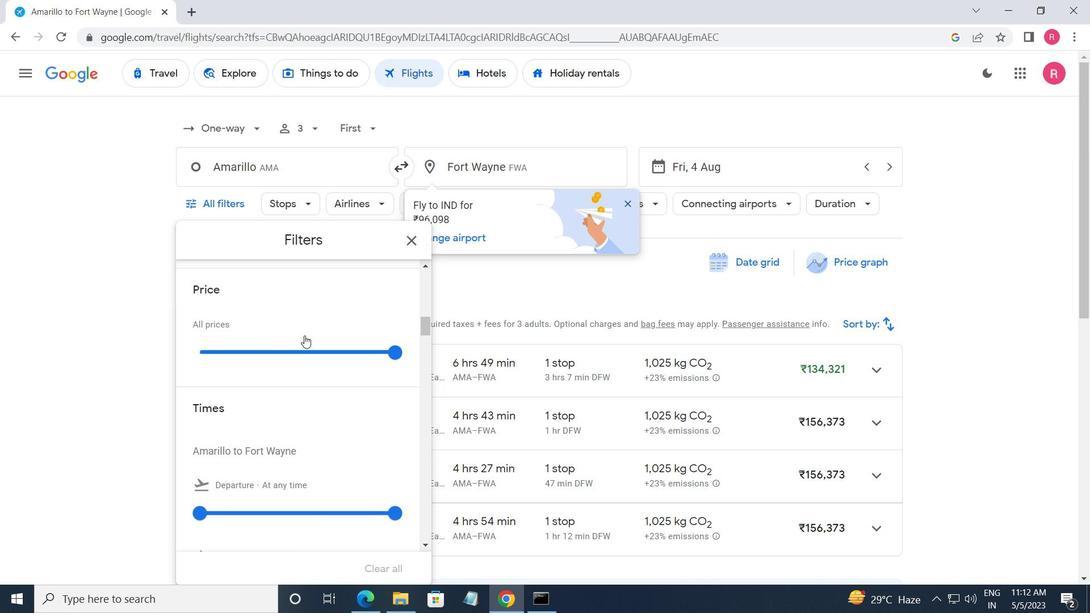 
Action: Mouse moved to (378, 321)
Screenshot: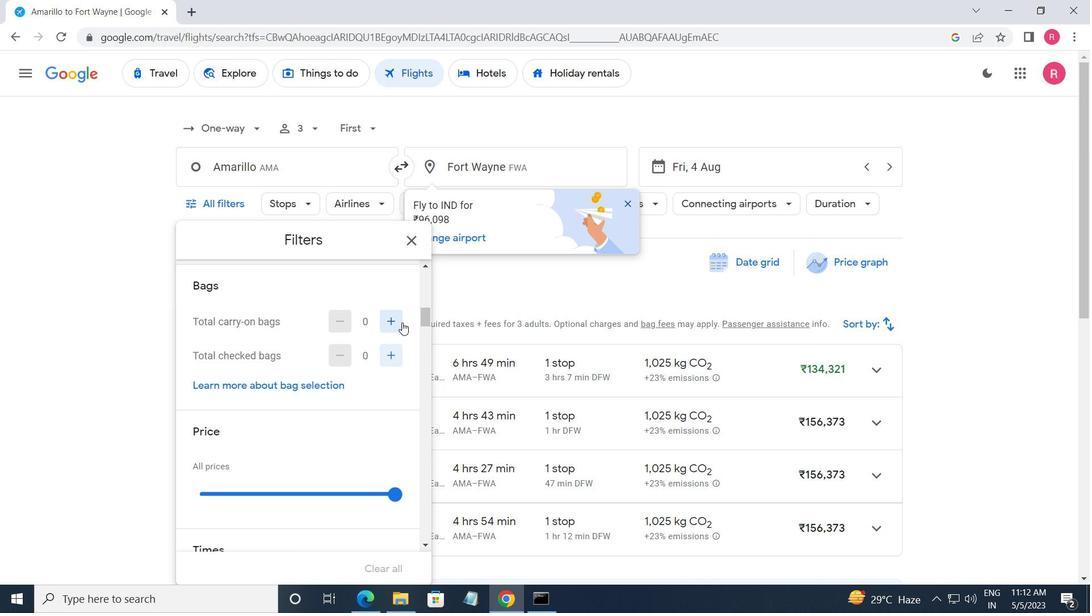 
Action: Mouse pressed left at (378, 321)
Screenshot: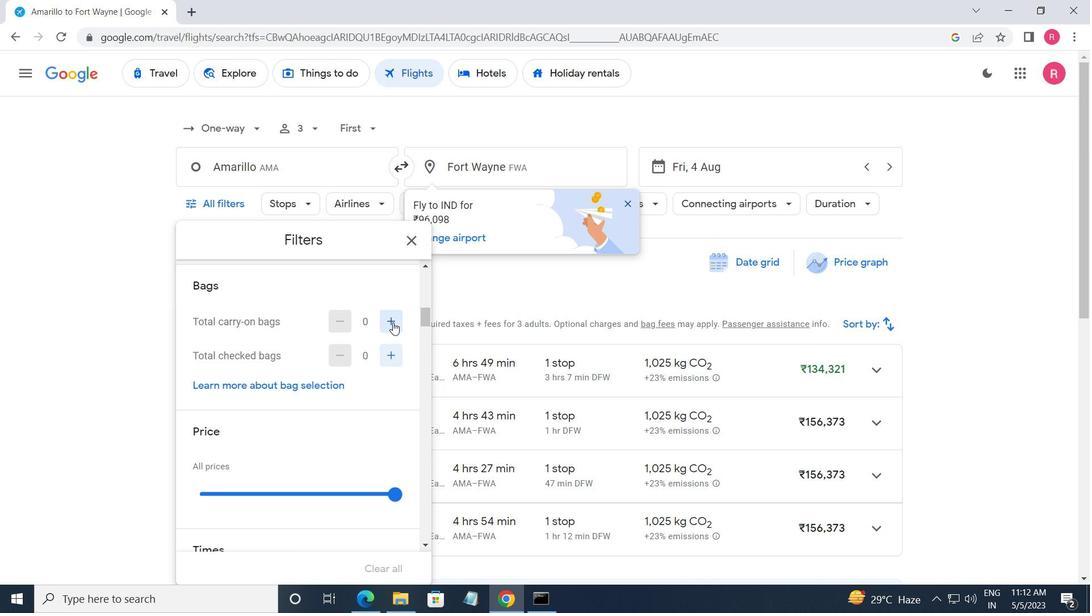 
Action: Mouse moved to (370, 344)
Screenshot: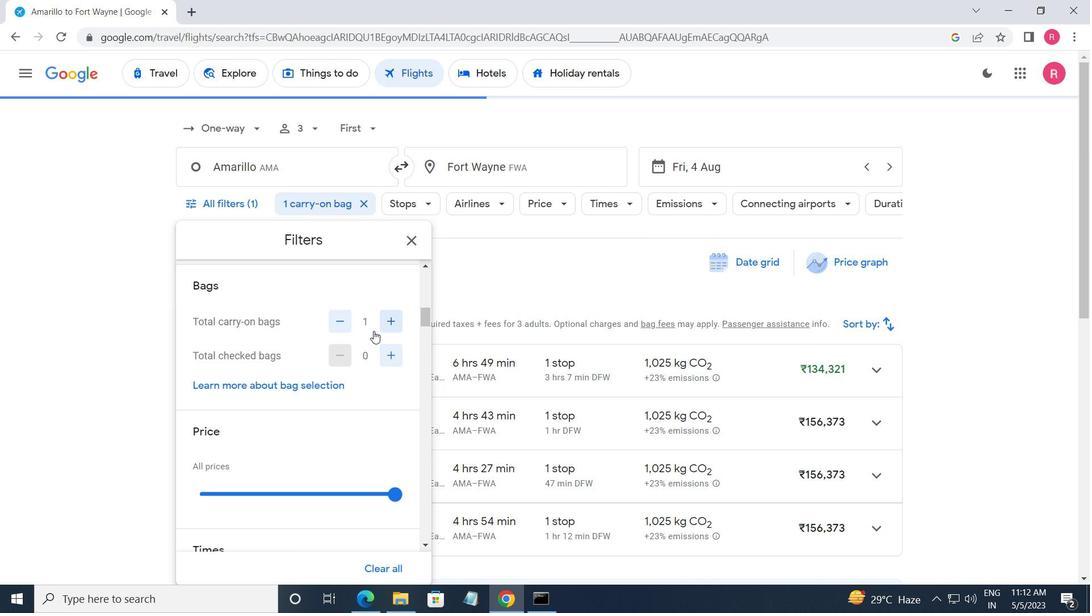 
Action: Mouse scrolled (370, 344) with delta (0, 0)
Screenshot: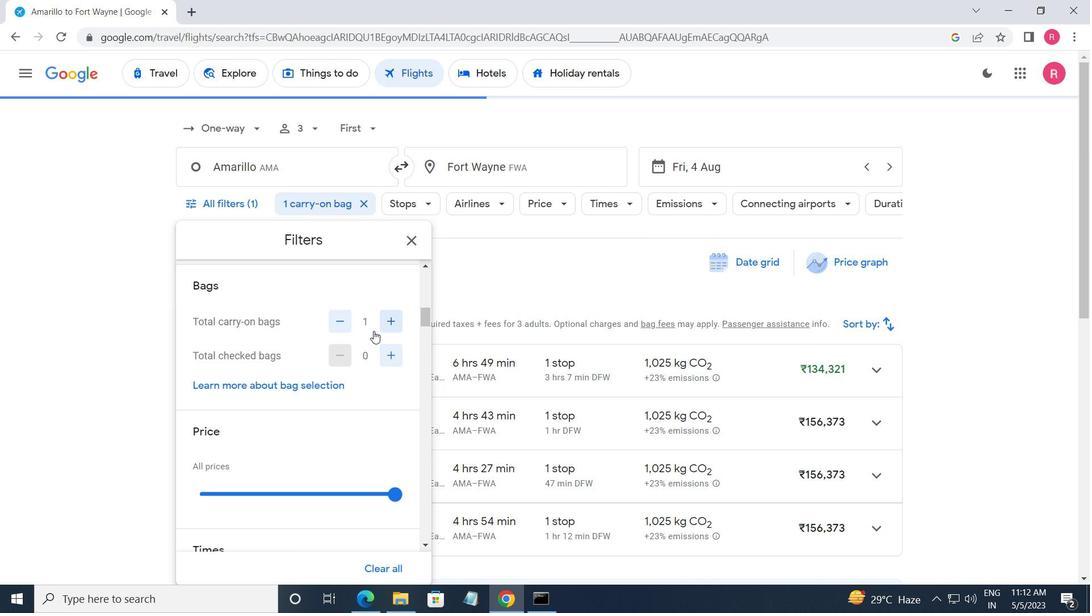 
Action: Mouse moved to (368, 351)
Screenshot: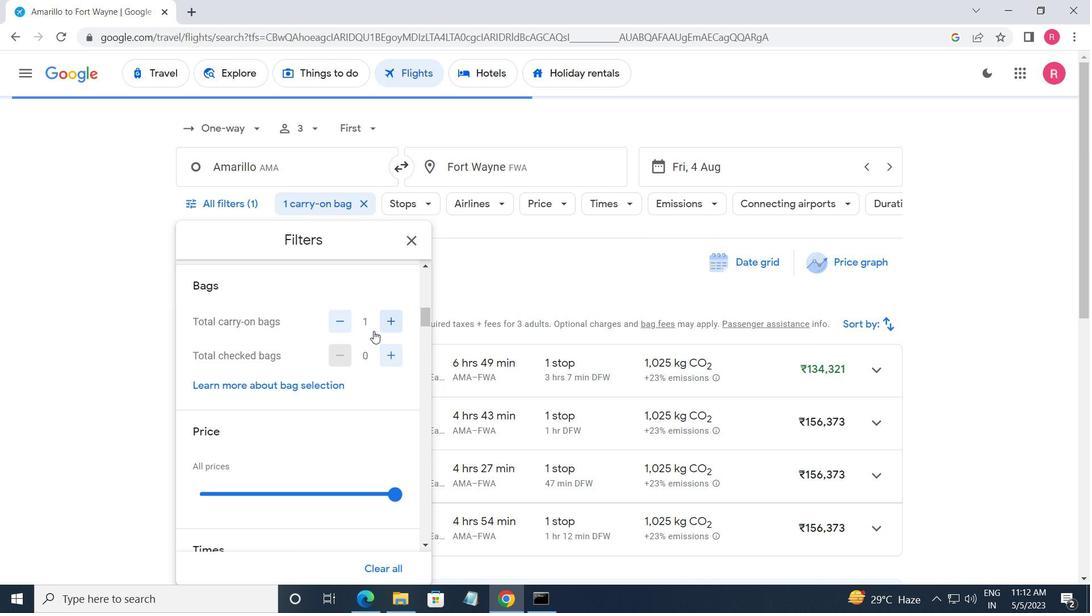 
Action: Mouse scrolled (368, 350) with delta (0, 0)
Screenshot: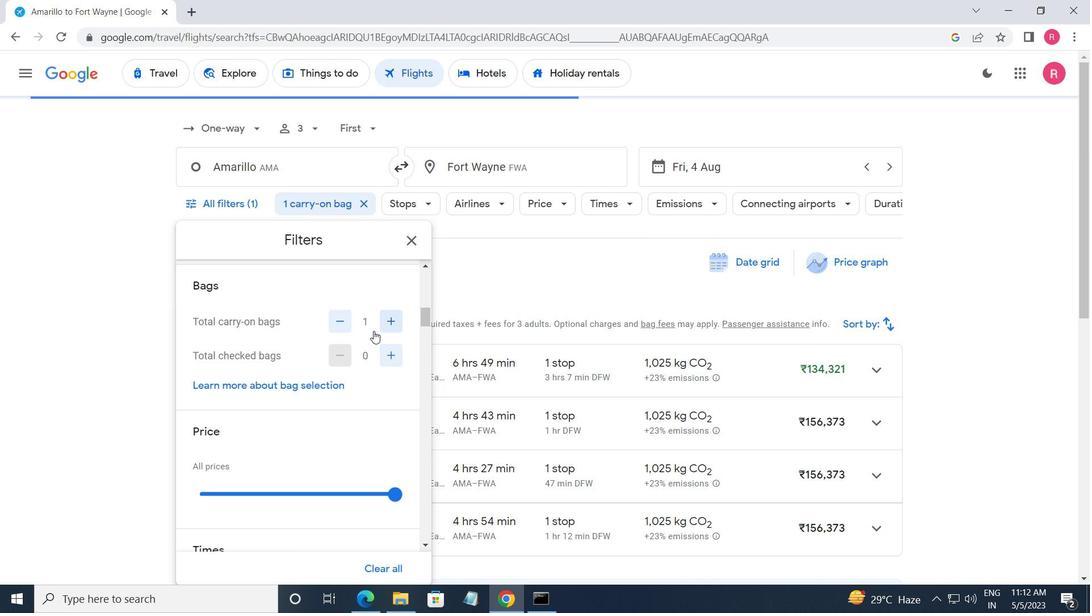 
Action: Mouse moved to (366, 355)
Screenshot: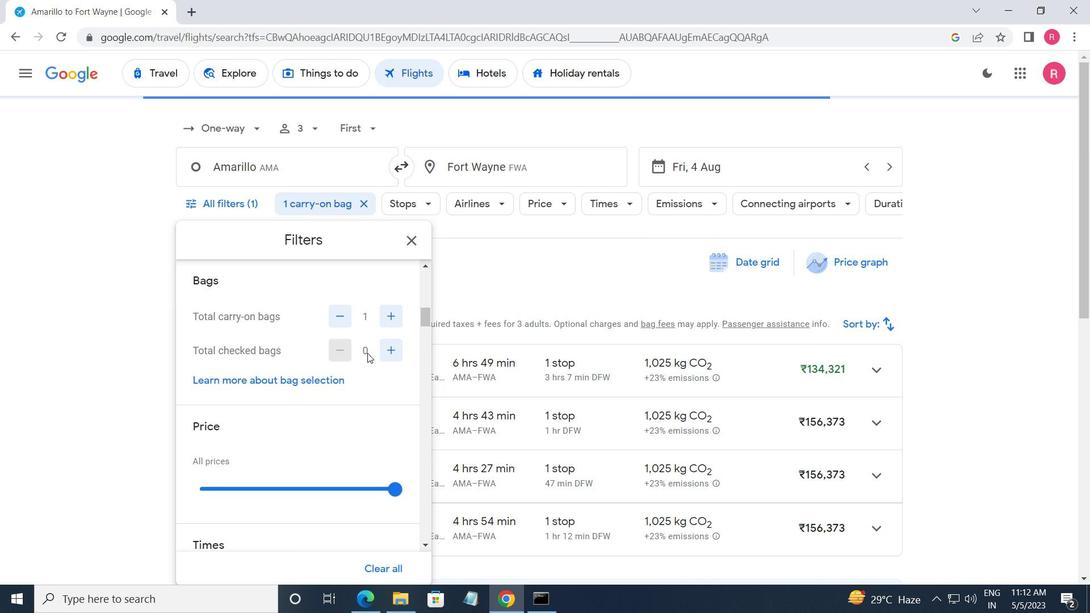 
Action: Mouse scrolled (366, 355) with delta (0, 0)
Screenshot: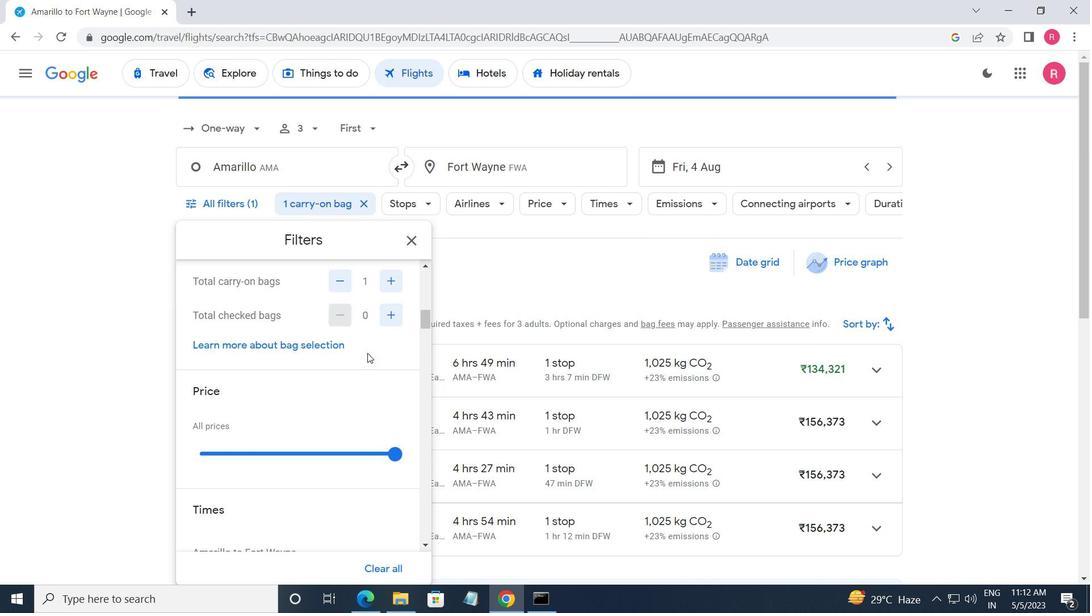 
Action: Mouse moved to (365, 356)
Screenshot: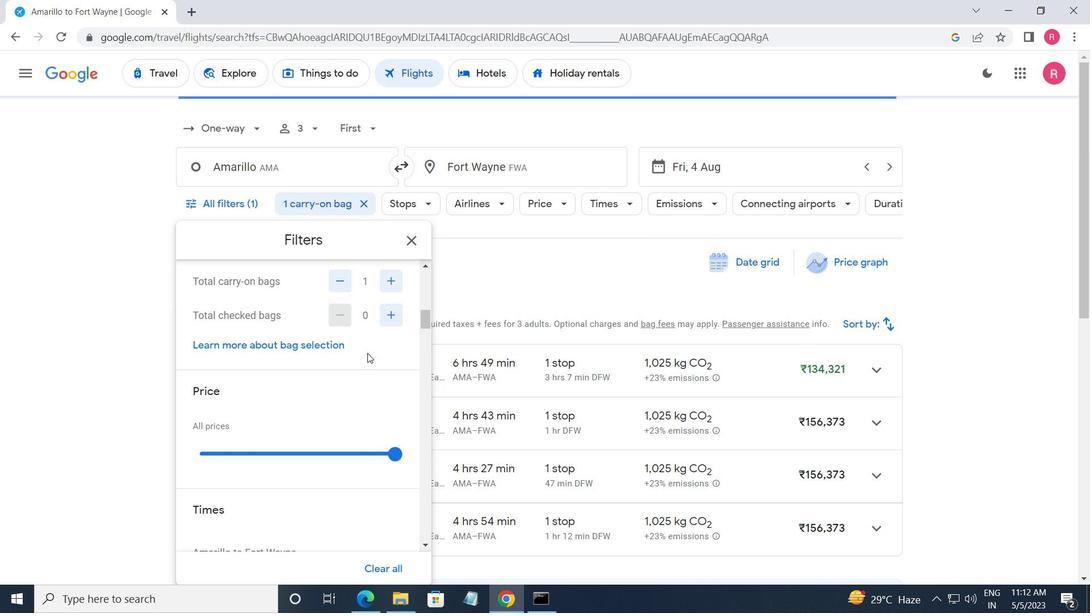 
Action: Mouse scrolled (365, 355) with delta (0, 0)
Screenshot: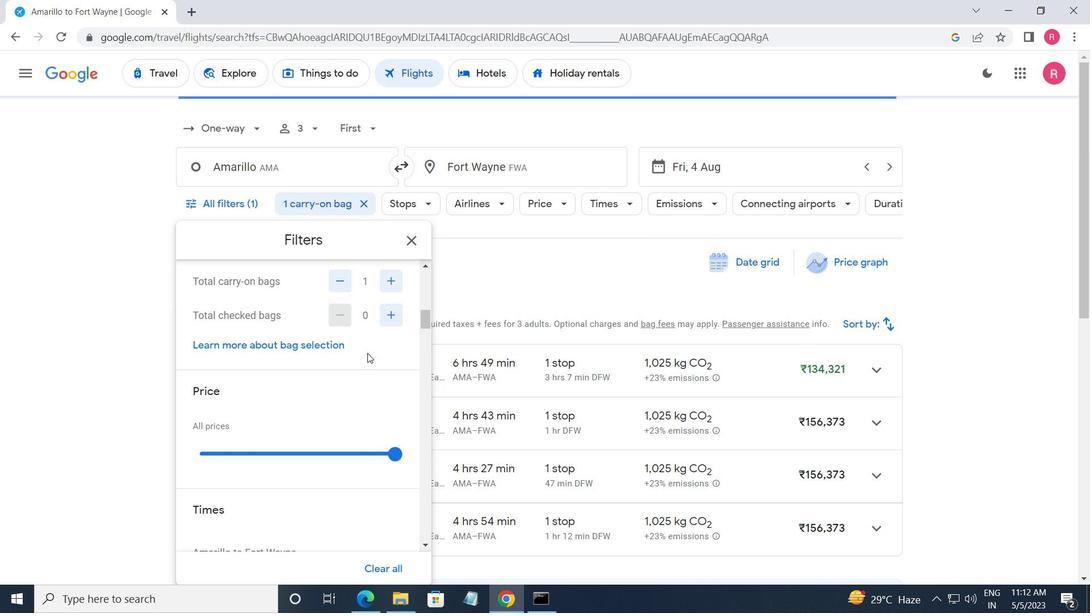 
Action: Mouse moved to (277, 300)
Screenshot: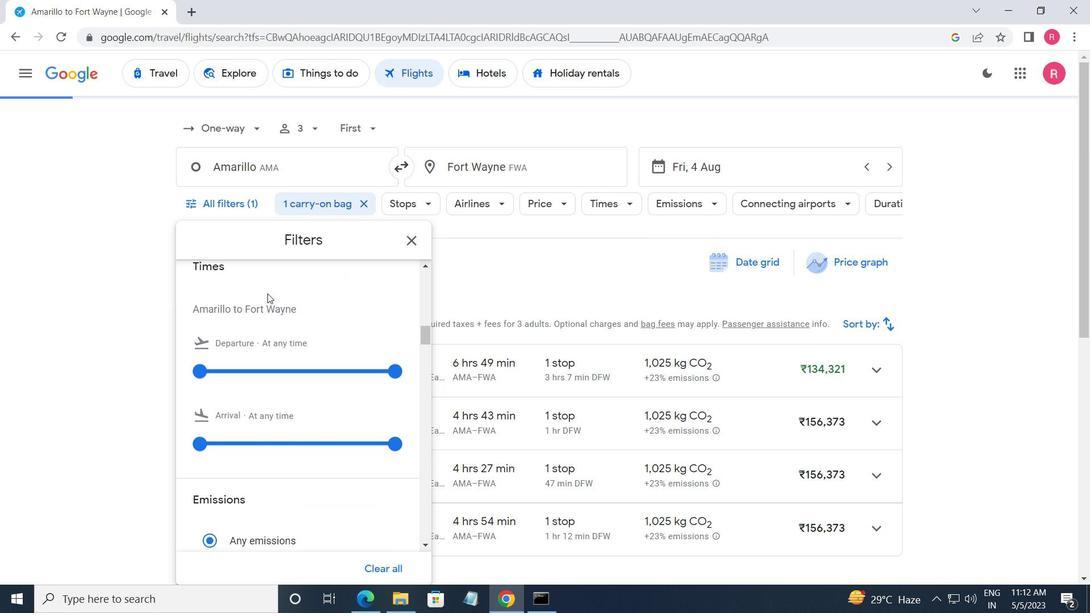 
Action: Mouse scrolled (277, 301) with delta (0, 0)
Screenshot: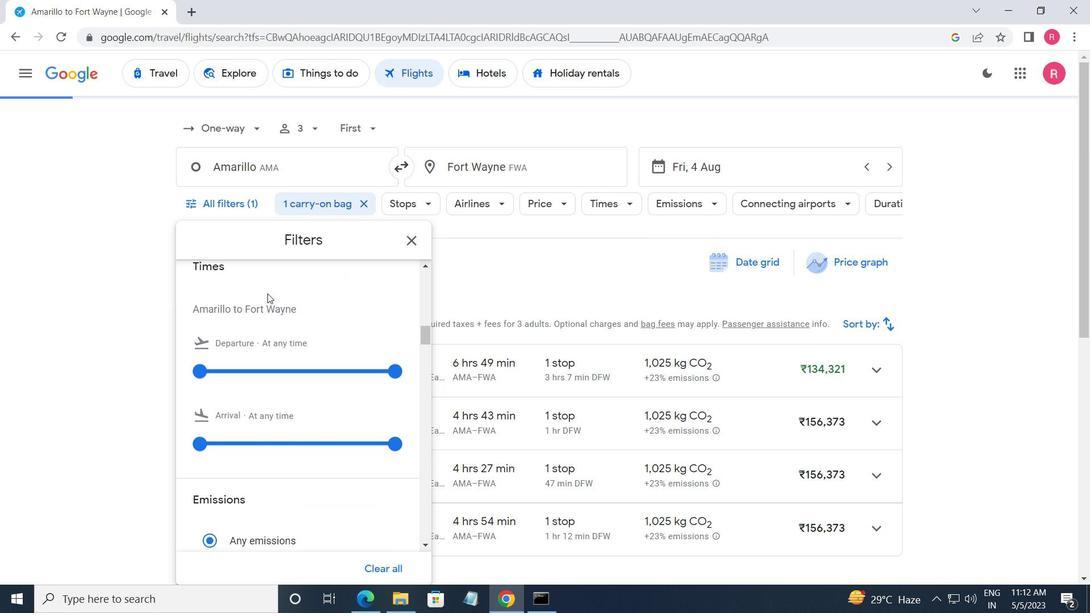 
Action: Mouse moved to (277, 300)
Screenshot: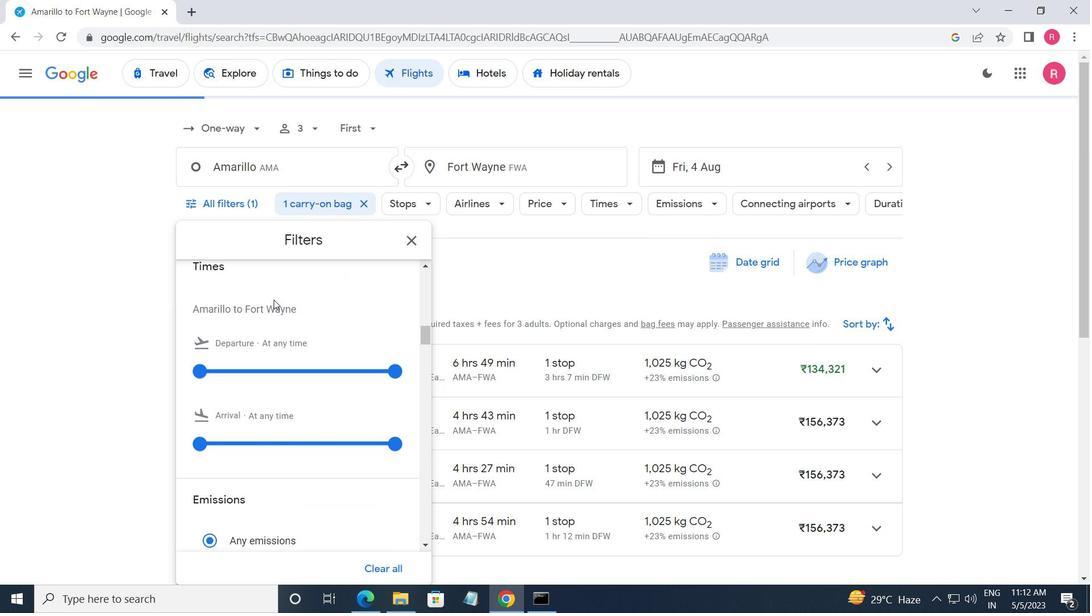 
Action: Mouse scrolled (277, 301) with delta (0, 0)
Screenshot: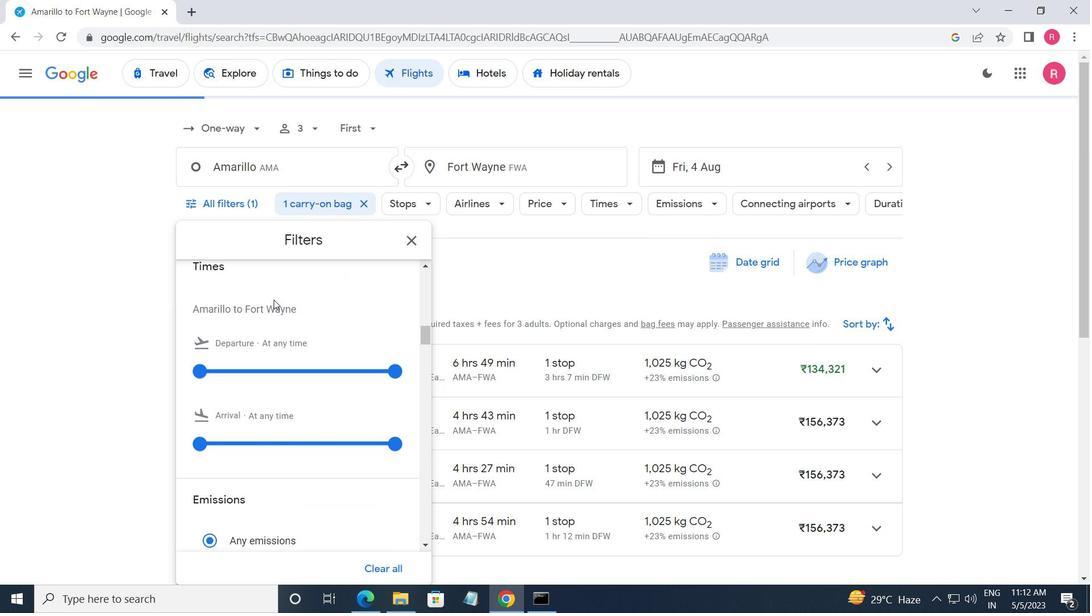 
Action: Mouse moved to (342, 320)
Screenshot: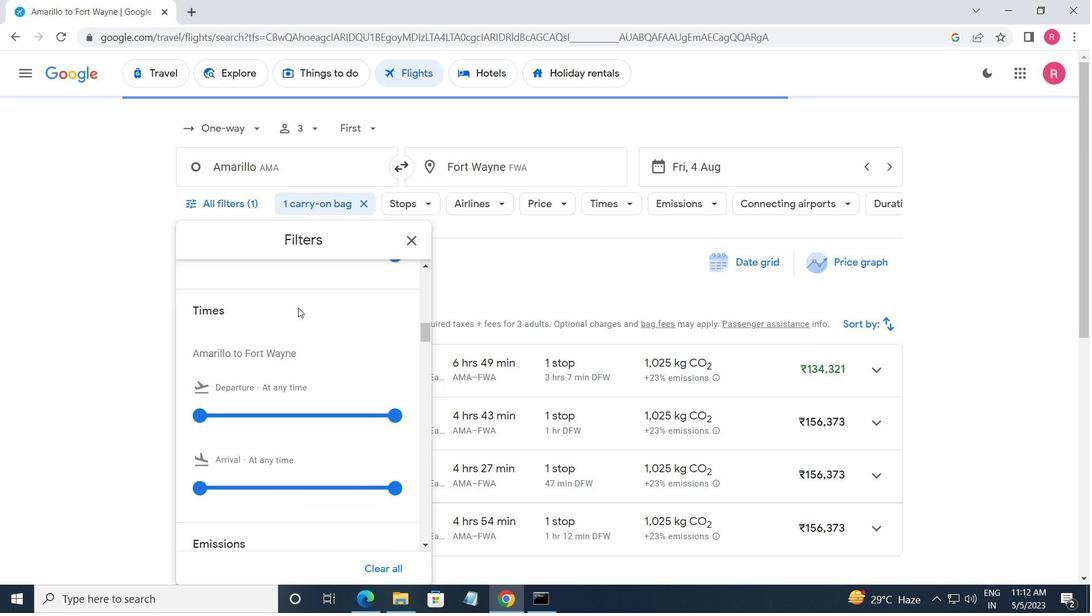
Action: Mouse scrolled (342, 321) with delta (0, 0)
Screenshot: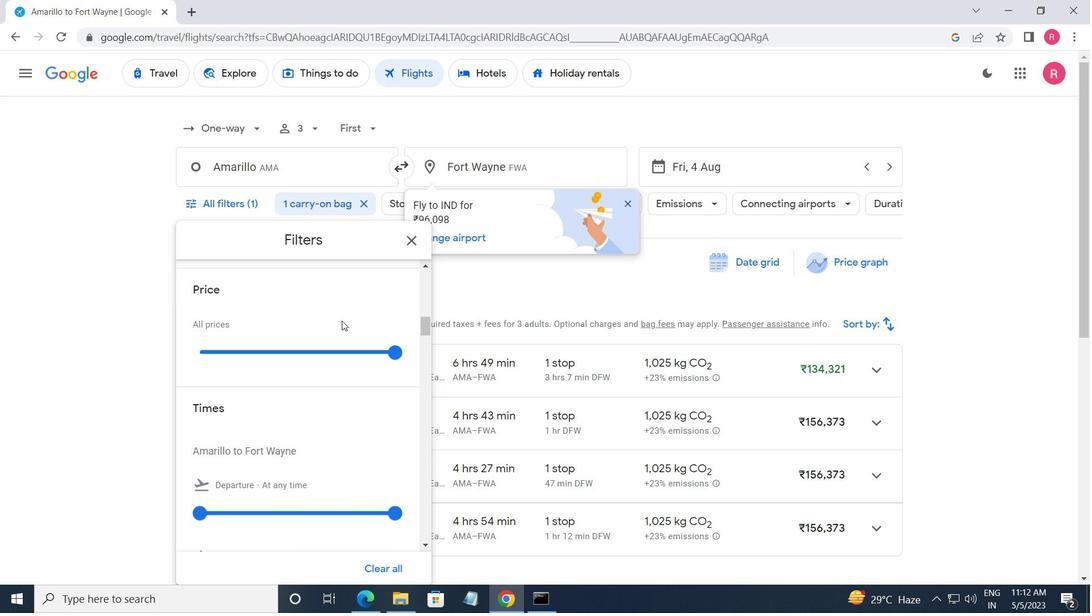 
Action: Mouse moved to (395, 428)
Screenshot: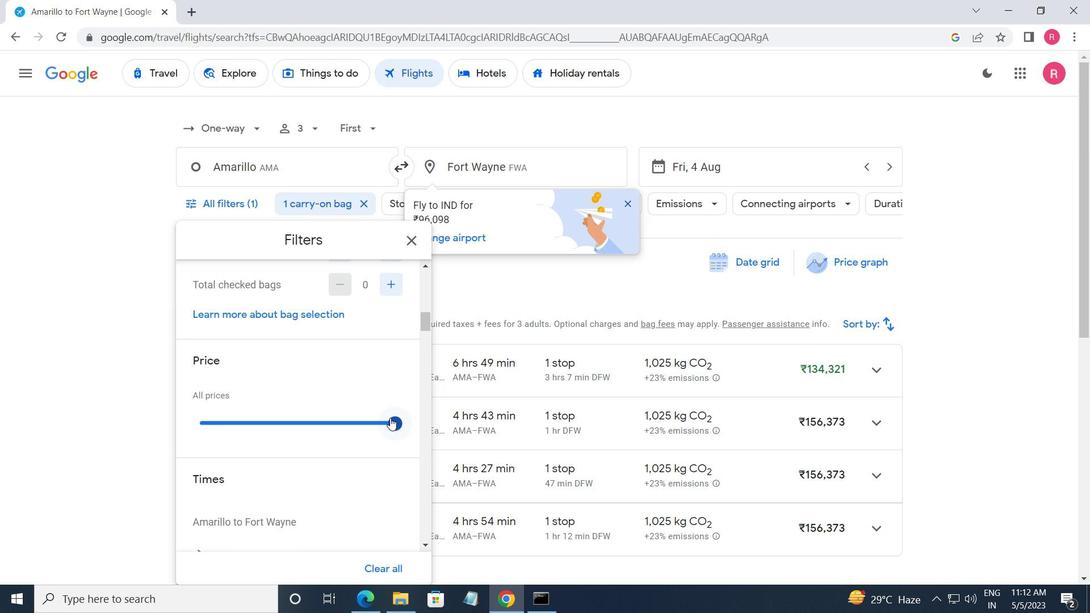 
Action: Mouse pressed left at (395, 428)
Screenshot: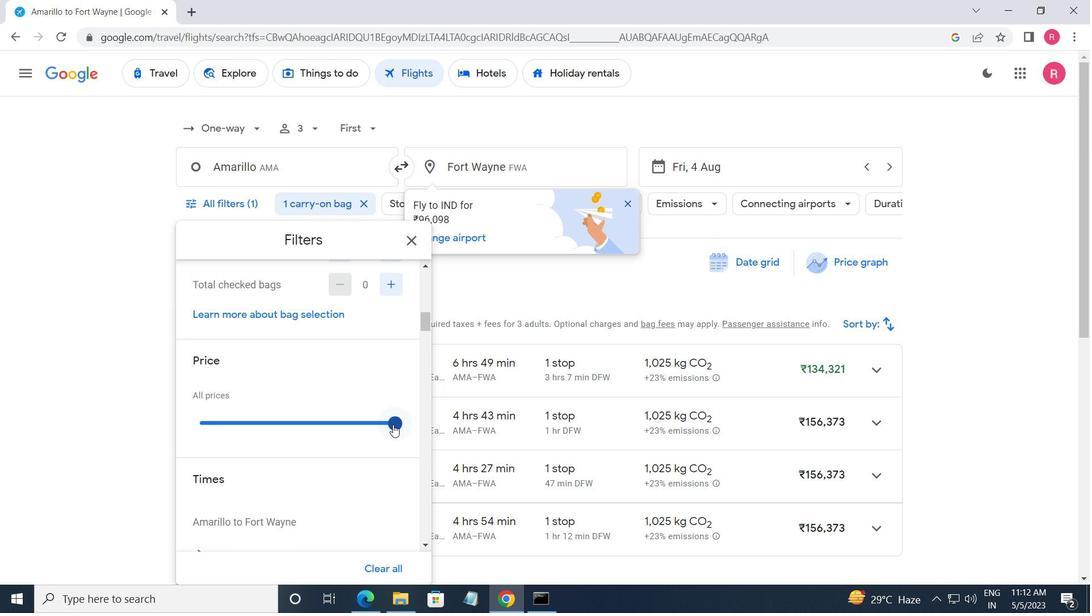 
Action: Mouse moved to (261, 416)
Screenshot: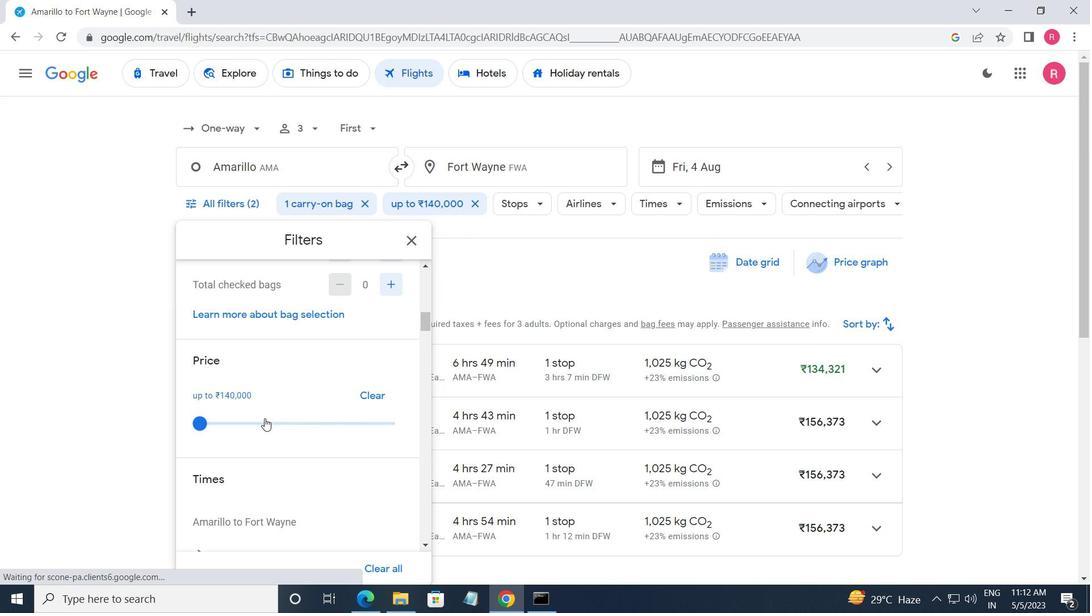 
Action: Mouse scrolled (261, 416) with delta (0, 0)
Screenshot: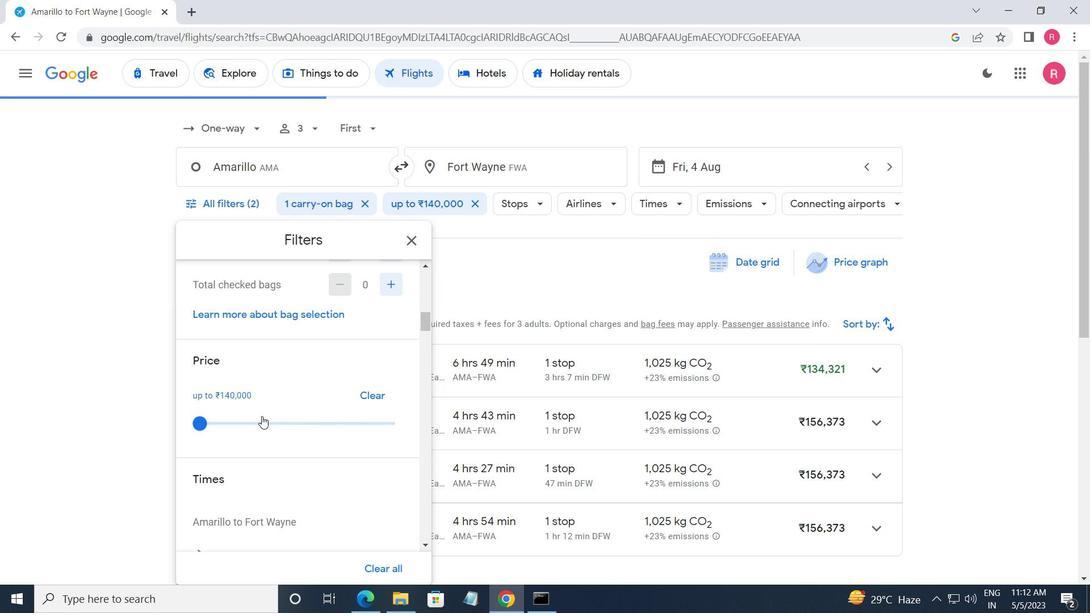 
Action: Mouse scrolled (261, 416) with delta (0, 0)
Screenshot: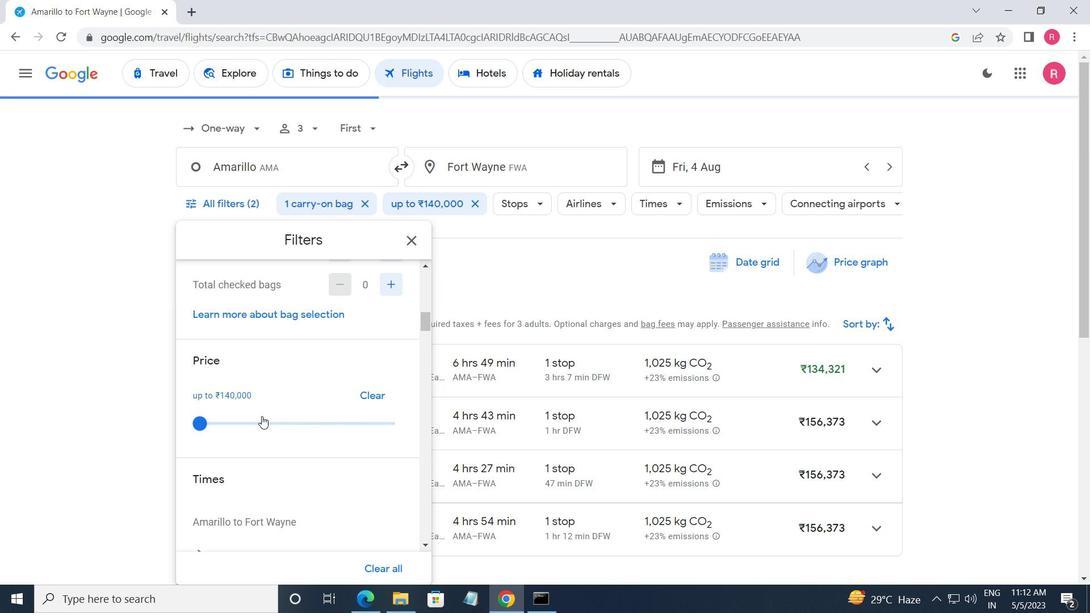 
Action: Mouse moved to (209, 428)
Screenshot: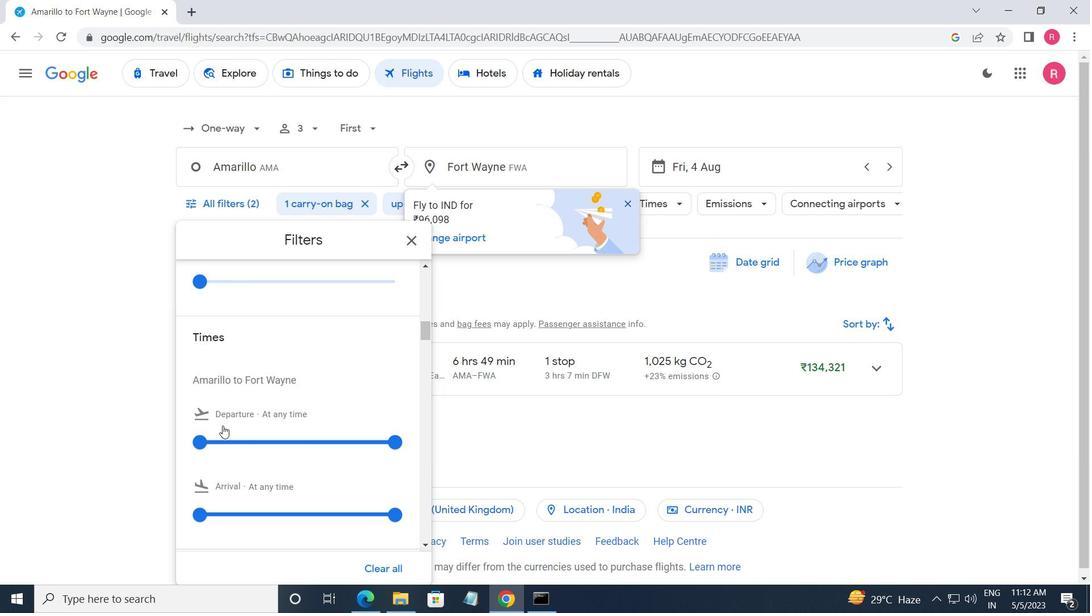 
Action: Mouse pressed left at (209, 428)
Screenshot: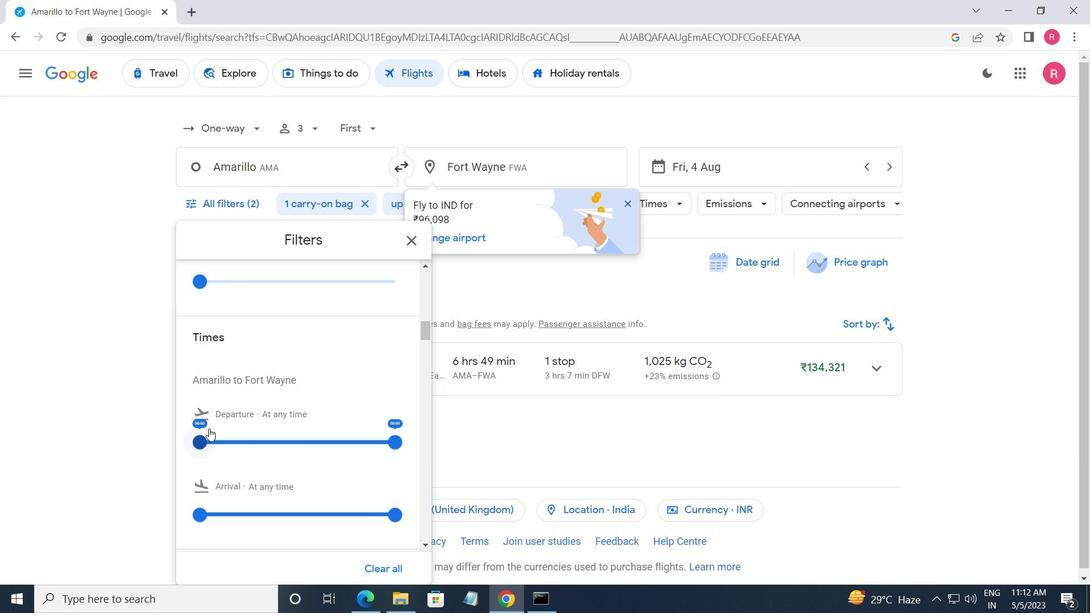 
Action: Mouse moved to (389, 439)
Screenshot: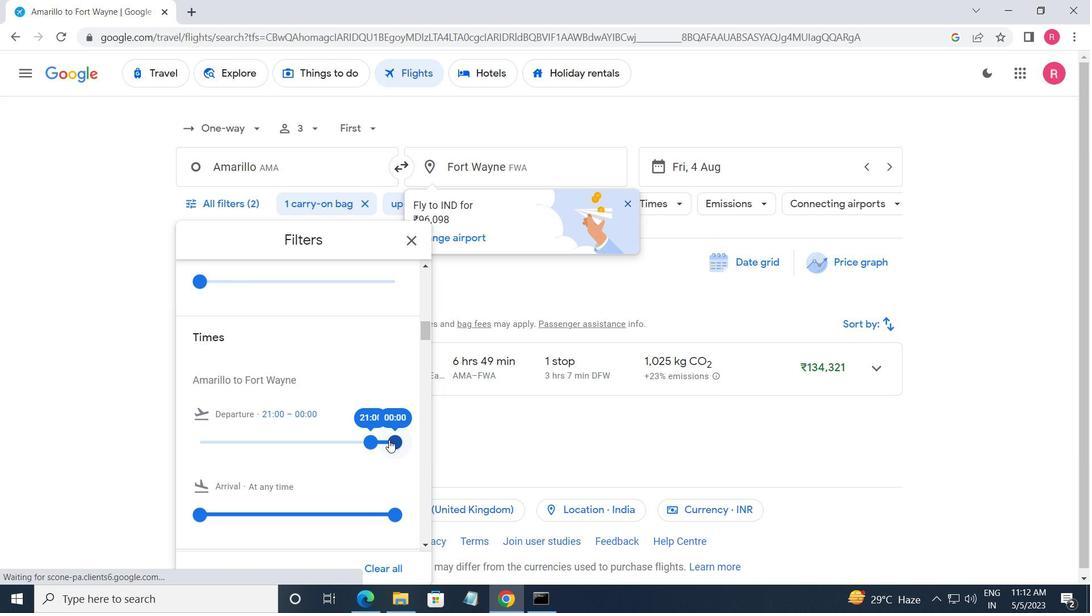 
Action: Mouse pressed left at (389, 439)
Screenshot: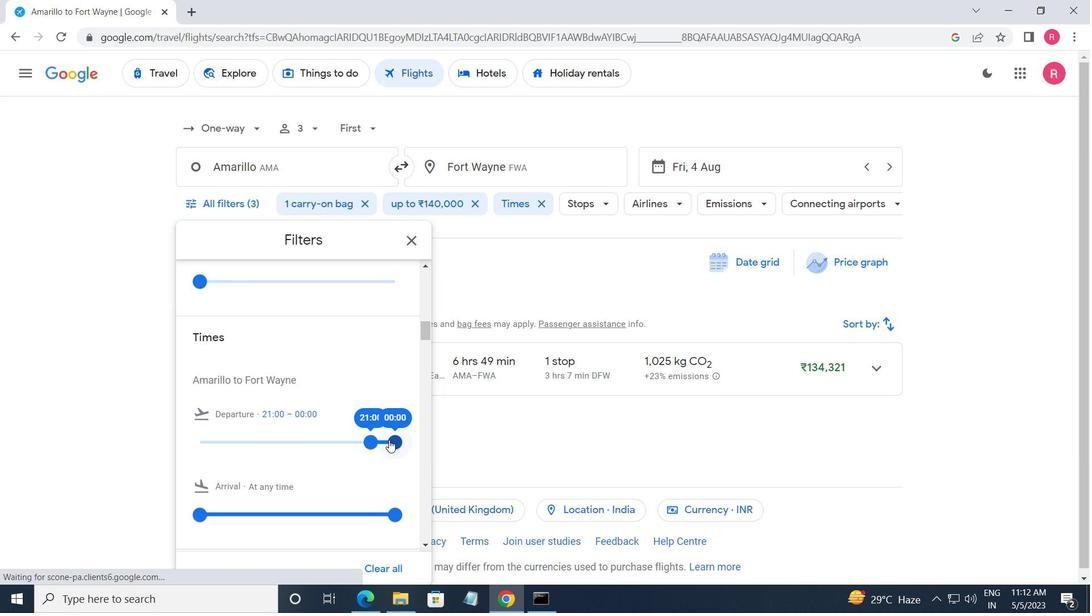 
Action: Mouse moved to (416, 246)
Screenshot: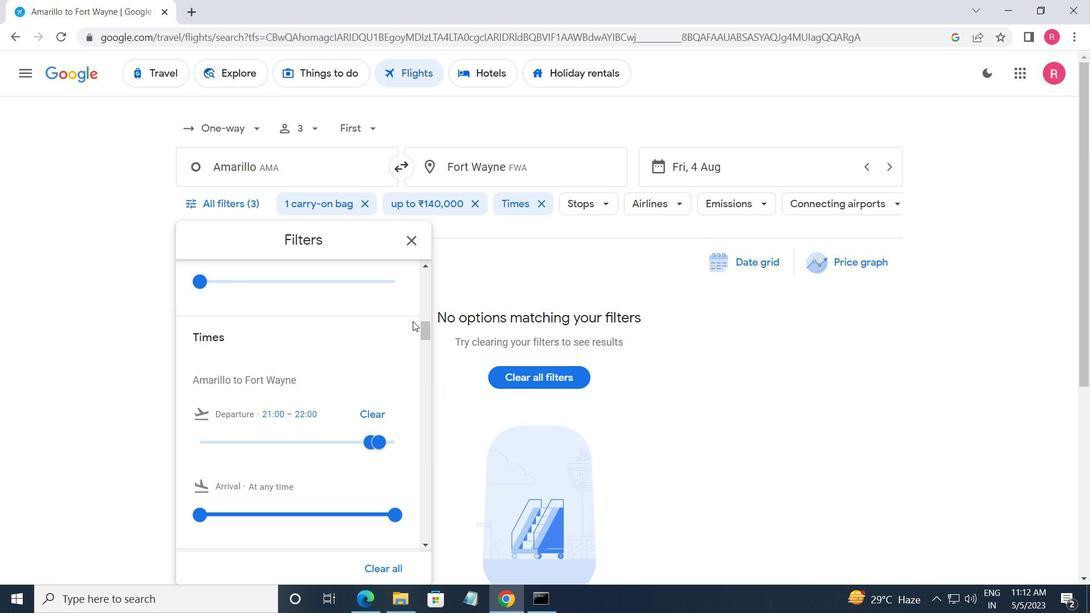 
Action: Mouse pressed left at (416, 246)
Screenshot: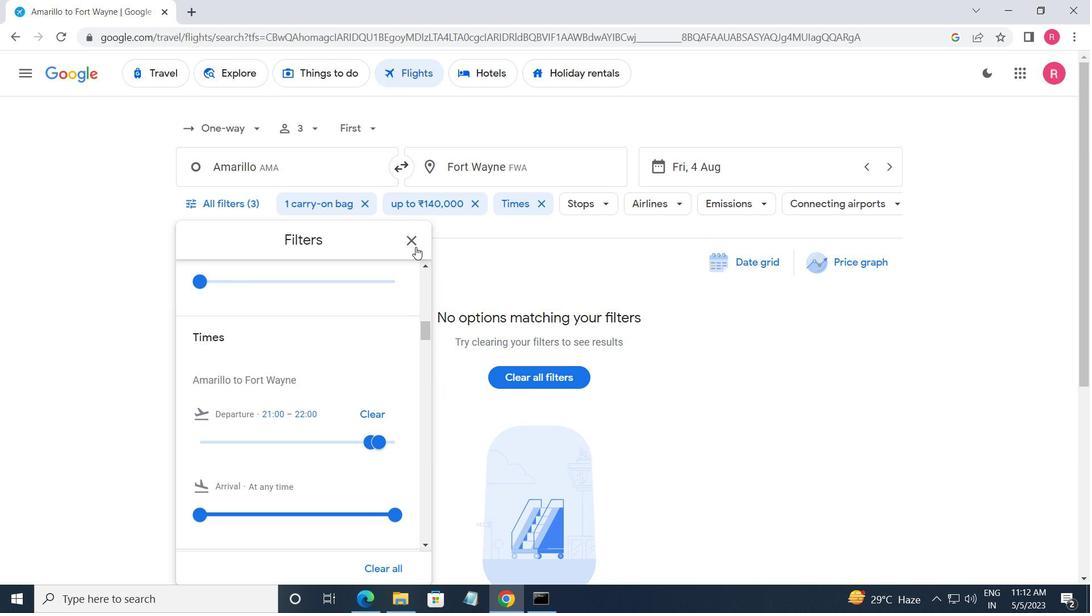 
Action: Mouse moved to (415, 246)
Screenshot: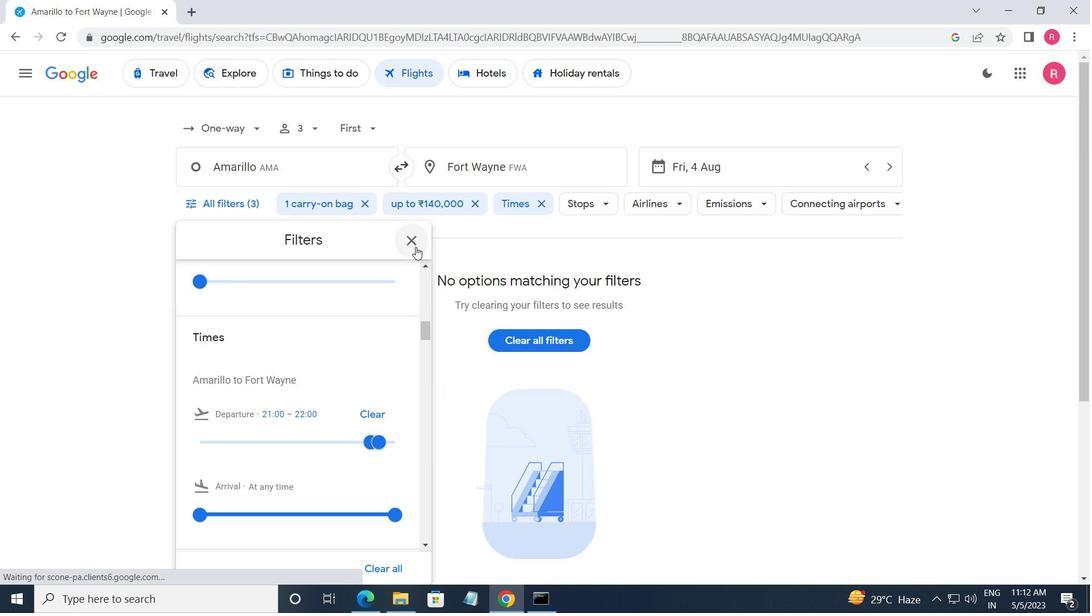 
